 Task: Check the sale-to-list ratio of foyer in the last 3 years.
Action: Mouse moved to (952, 223)
Screenshot: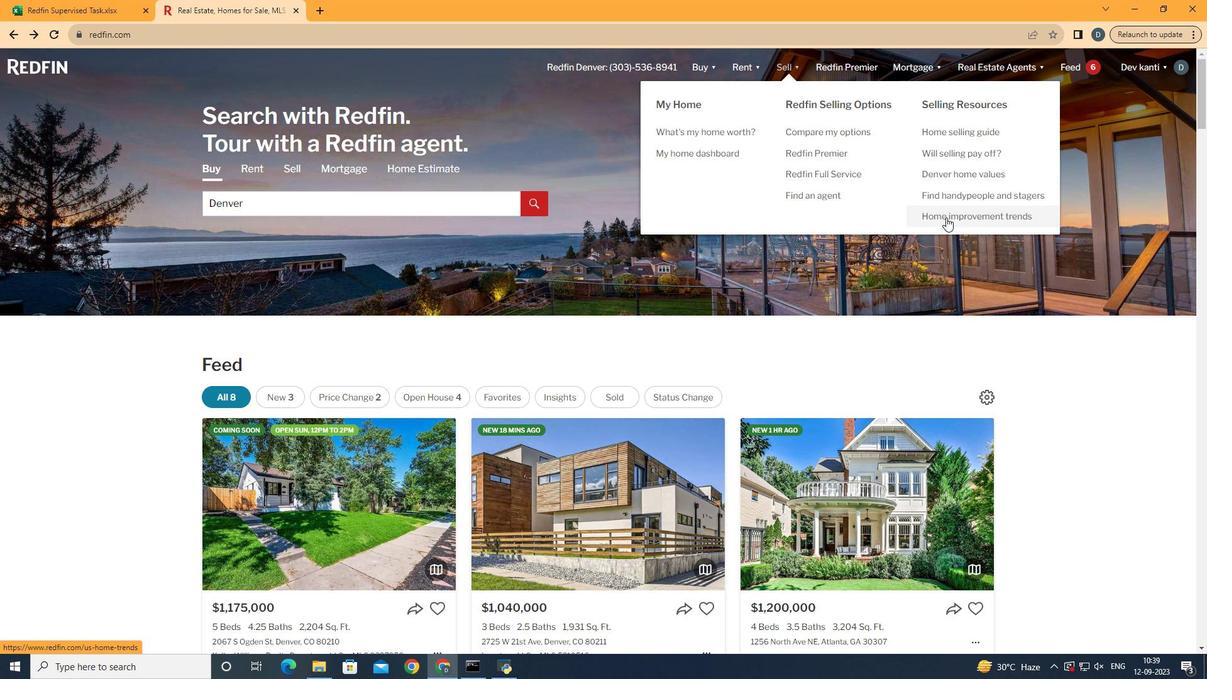 
Action: Mouse pressed left at (952, 223)
Screenshot: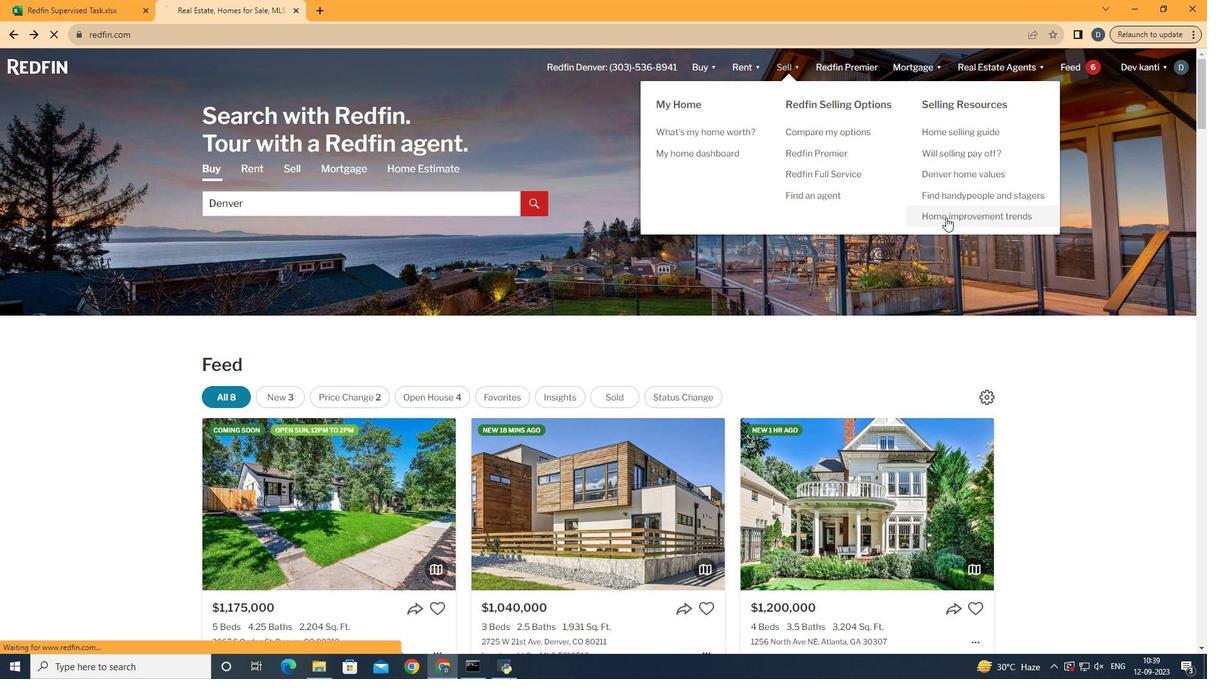 
Action: Mouse moved to (321, 250)
Screenshot: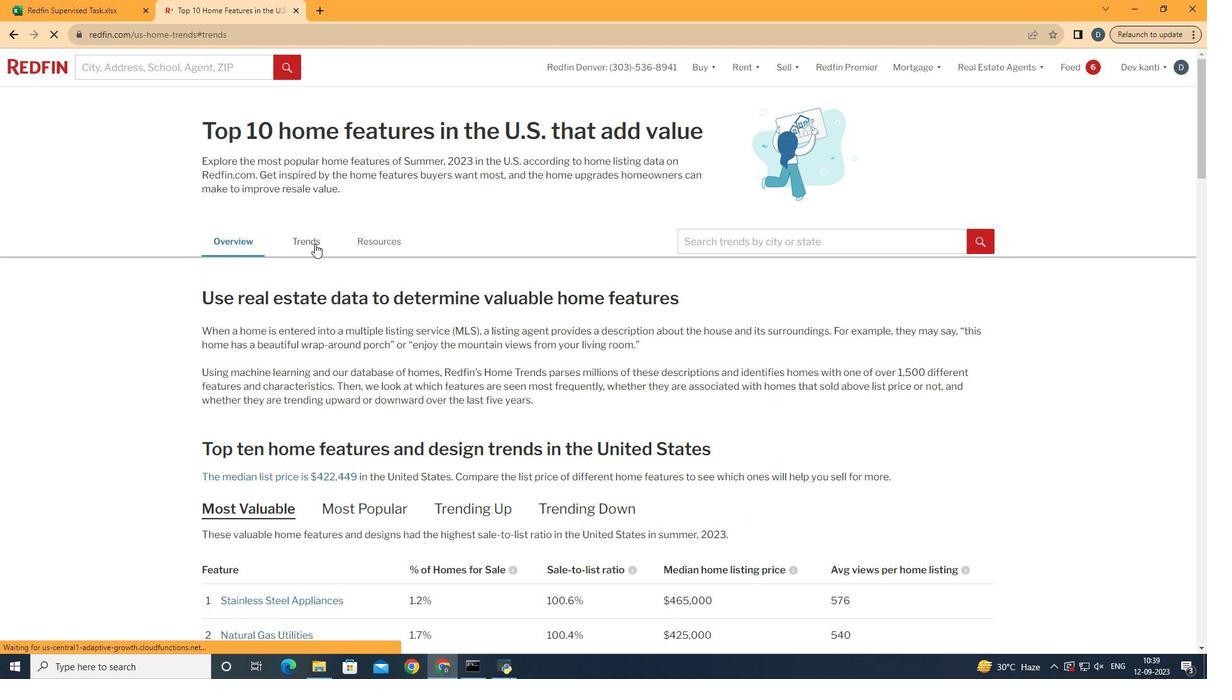
Action: Mouse pressed left at (321, 250)
Screenshot: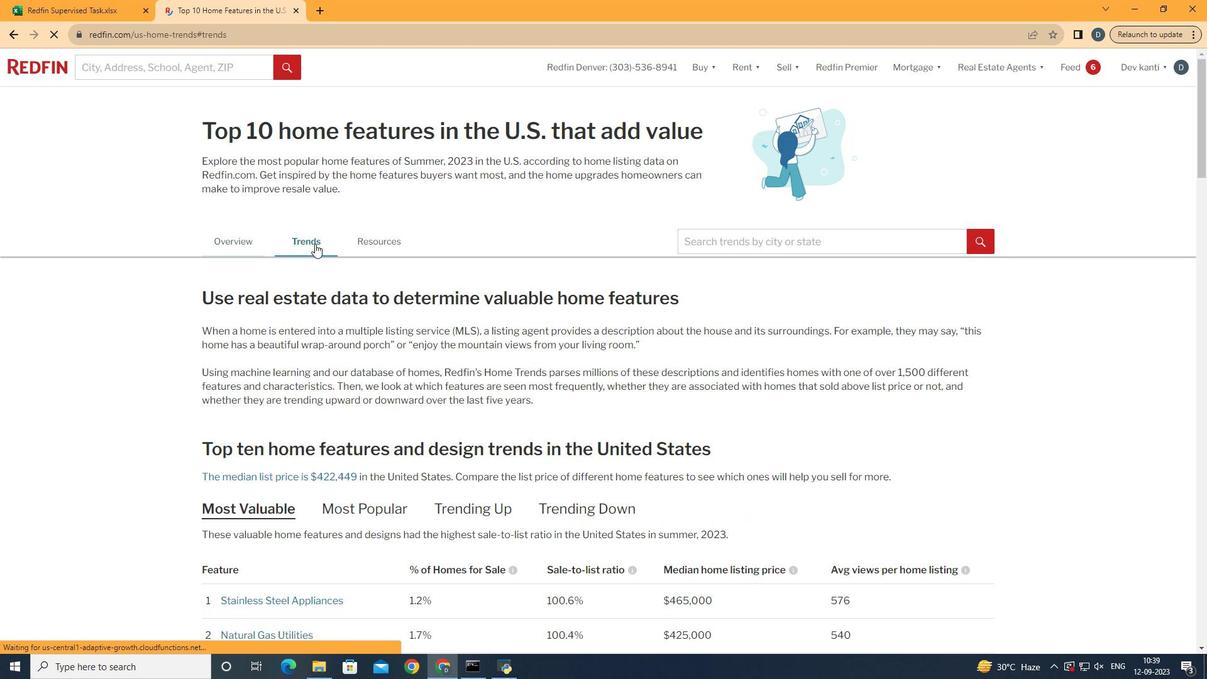 
Action: Mouse moved to (457, 321)
Screenshot: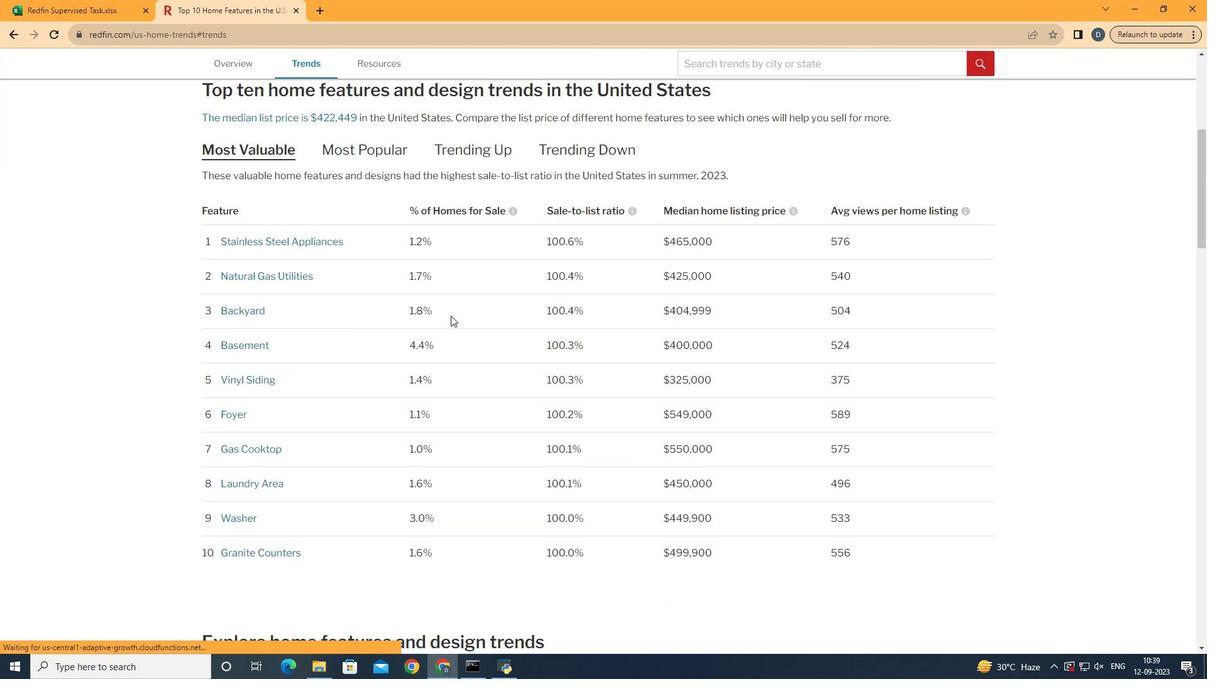 
Action: Mouse scrolled (457, 321) with delta (0, 0)
Screenshot: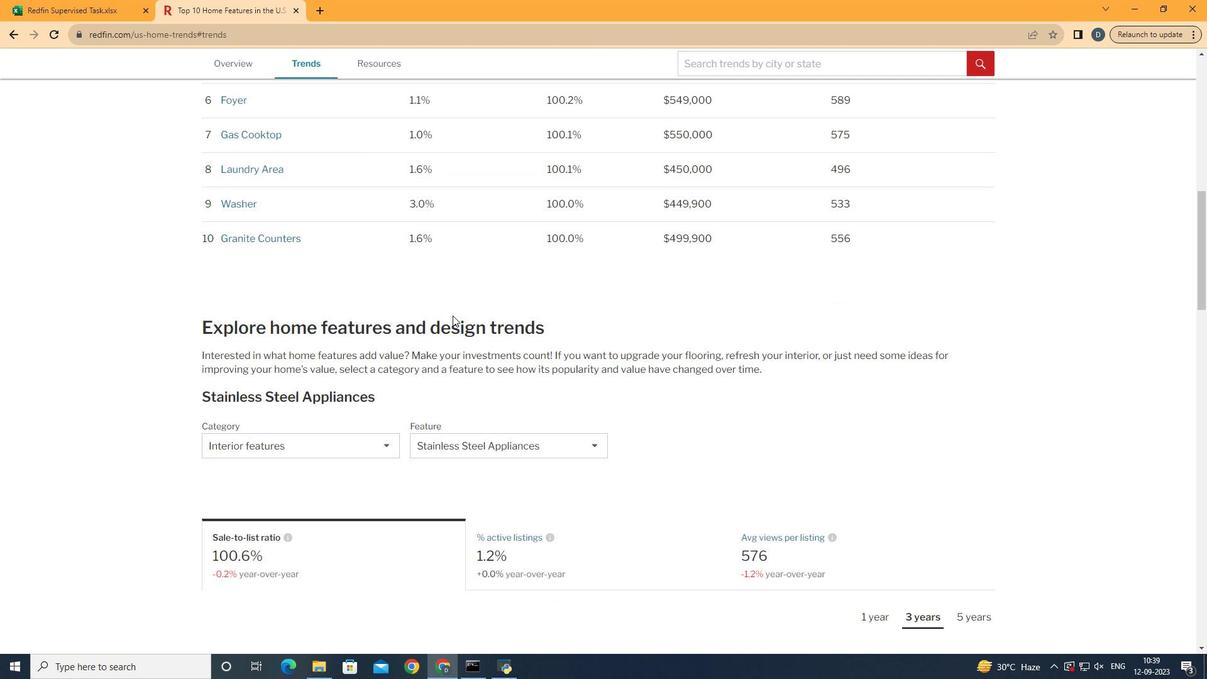 
Action: Mouse scrolled (457, 321) with delta (0, 0)
Screenshot: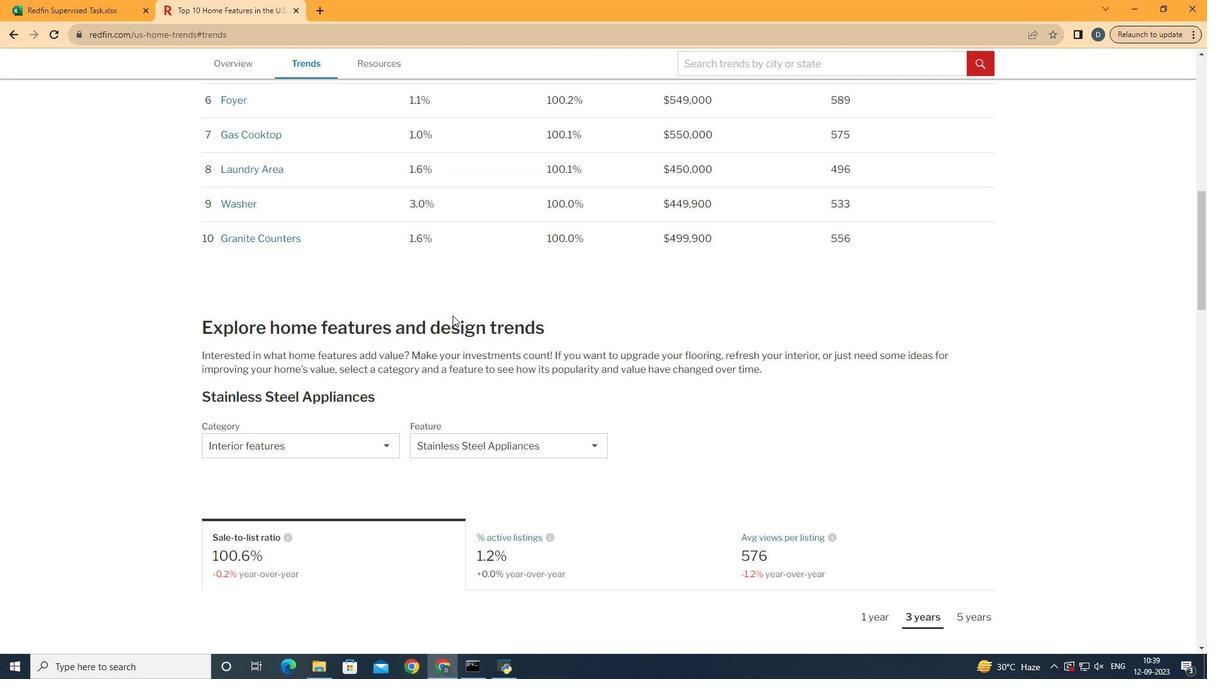 
Action: Mouse scrolled (457, 321) with delta (0, 0)
Screenshot: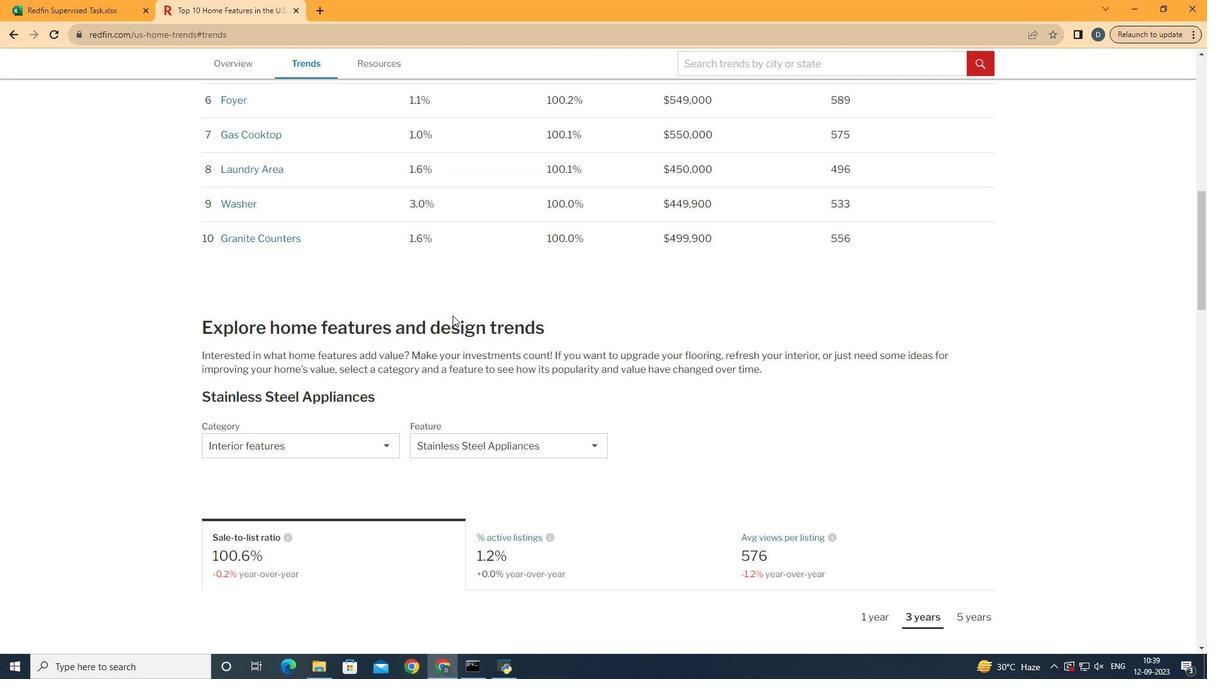 
Action: Mouse moved to (458, 321)
Screenshot: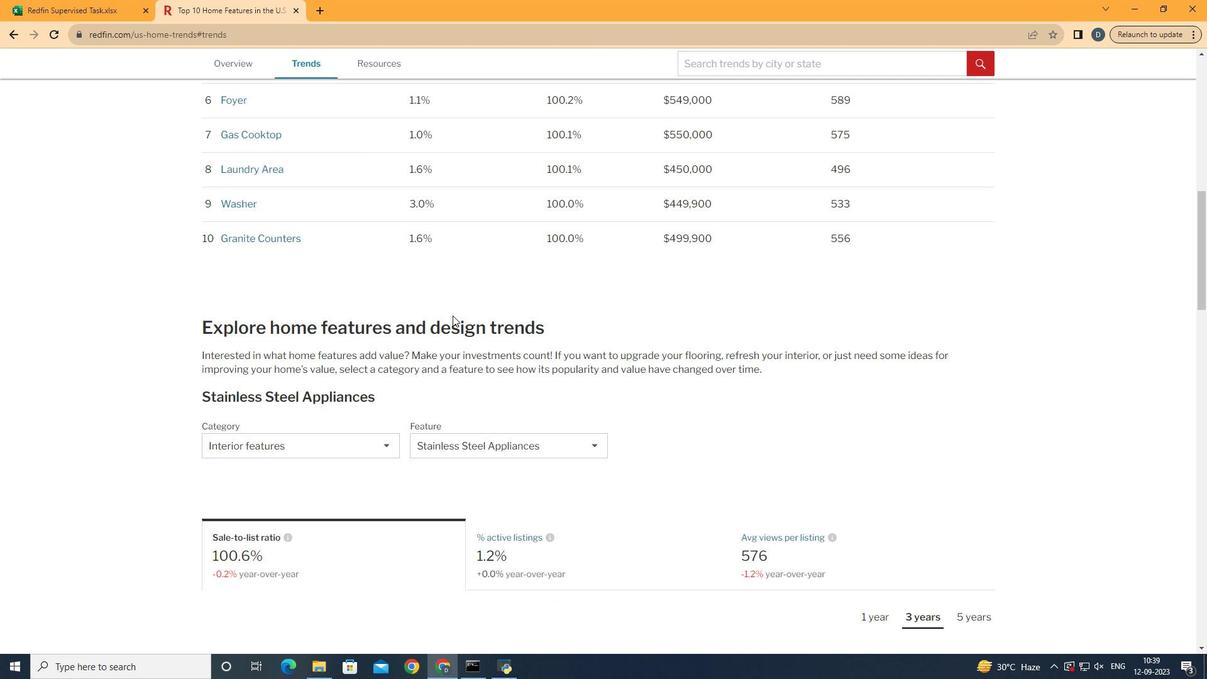 
Action: Mouse scrolled (458, 321) with delta (0, 0)
Screenshot: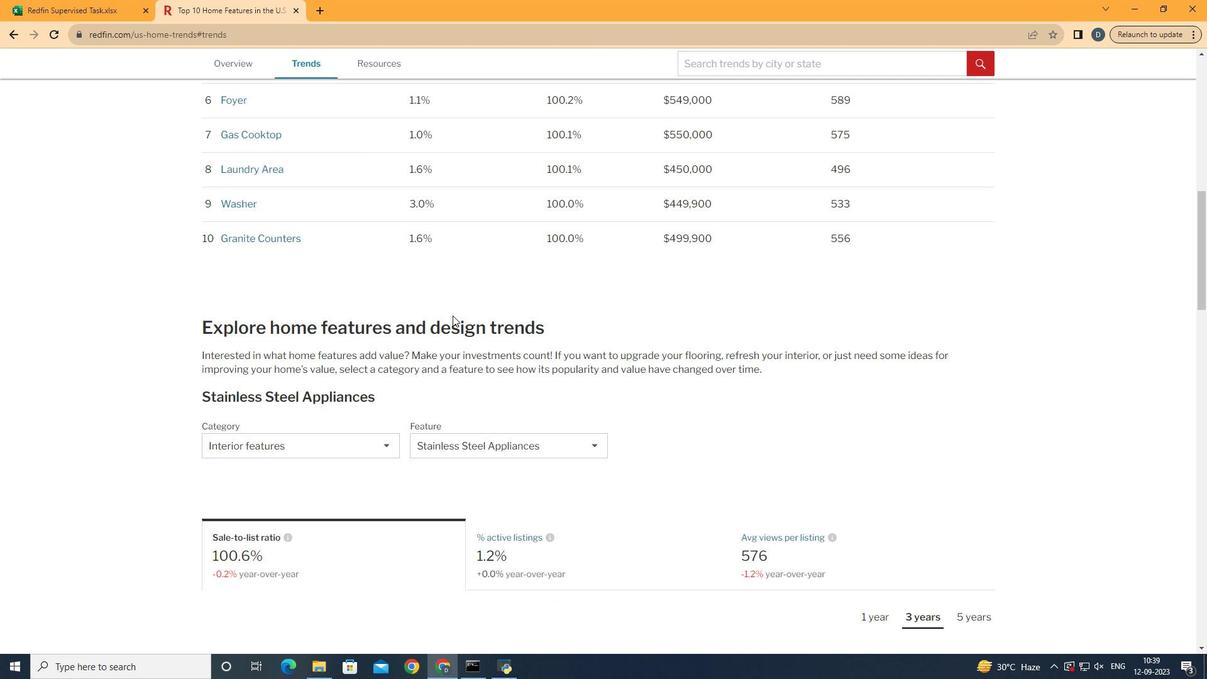
Action: Mouse scrolled (458, 321) with delta (0, 0)
Screenshot: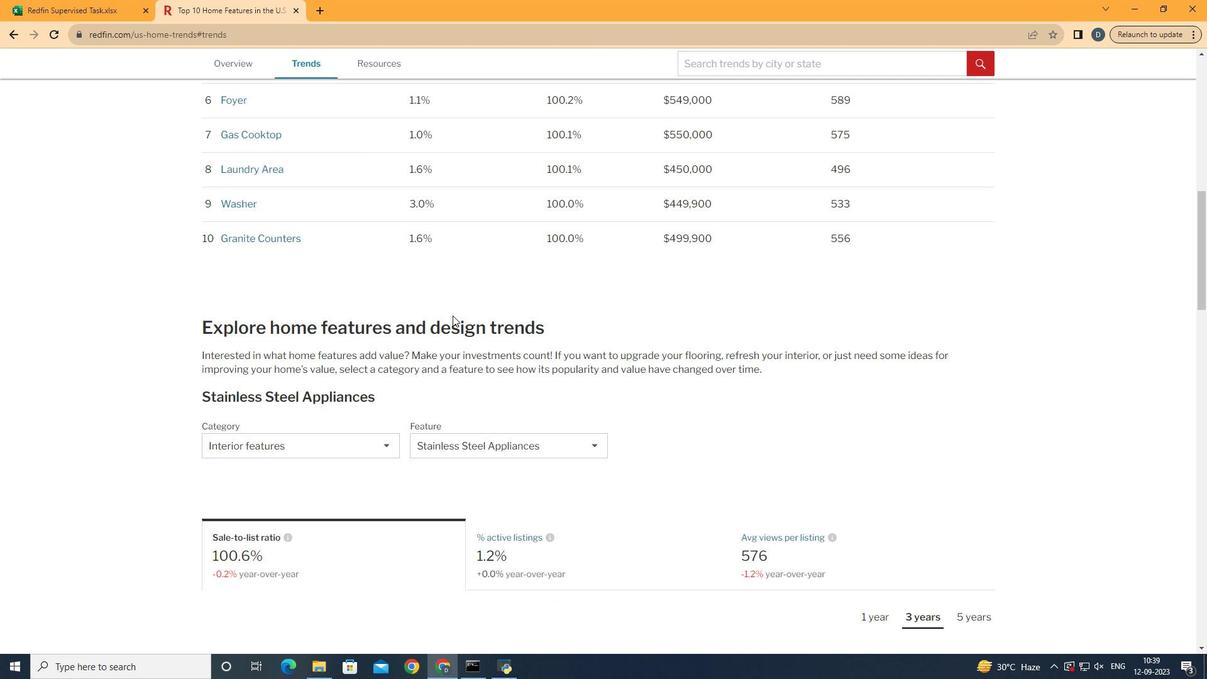 
Action: Mouse moved to (459, 321)
Screenshot: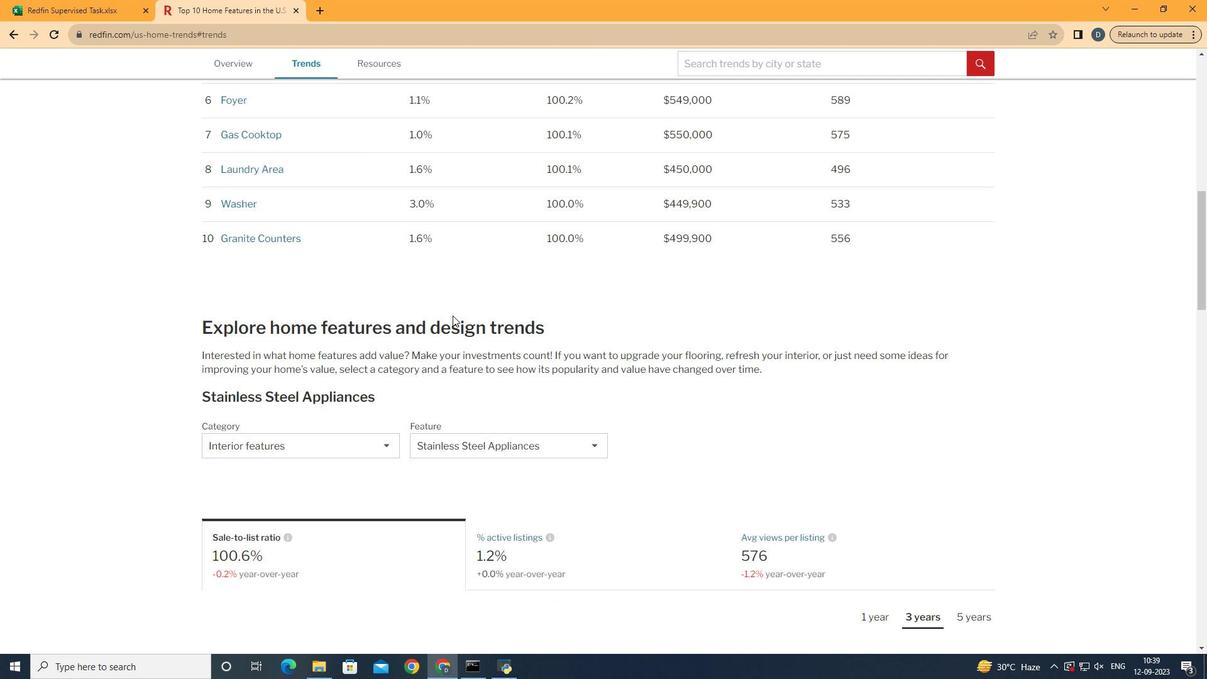 
Action: Mouse scrolled (459, 321) with delta (0, 0)
Screenshot: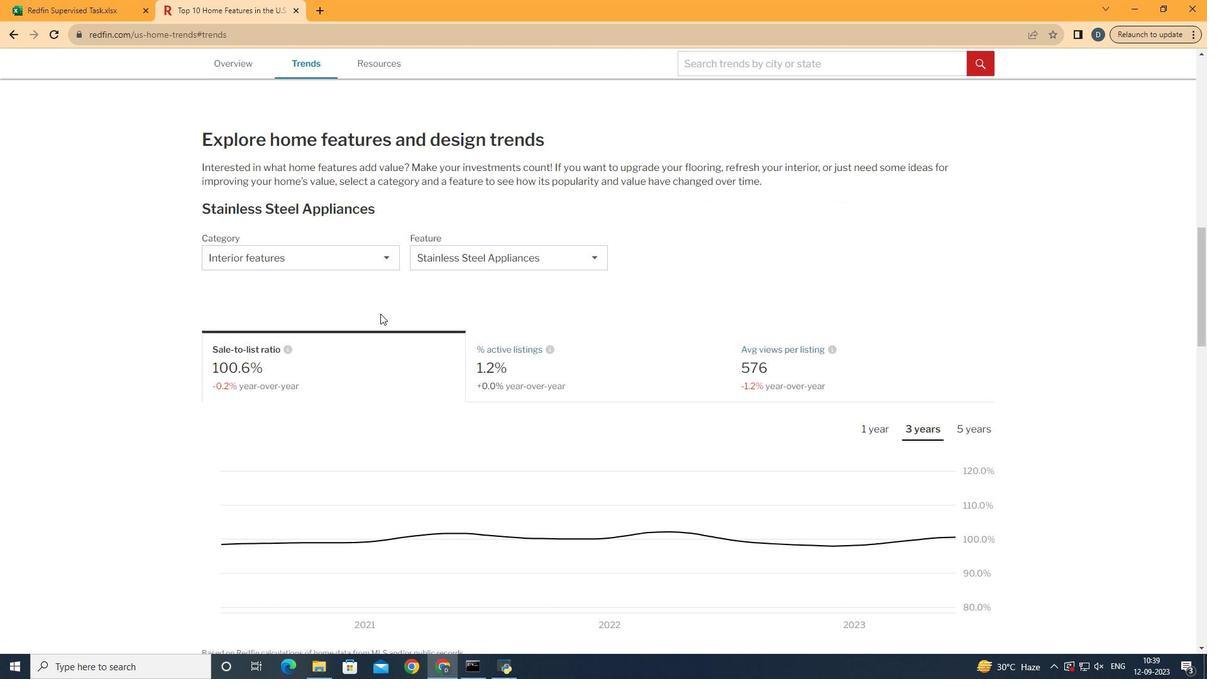 
Action: Mouse scrolled (459, 321) with delta (0, 0)
Screenshot: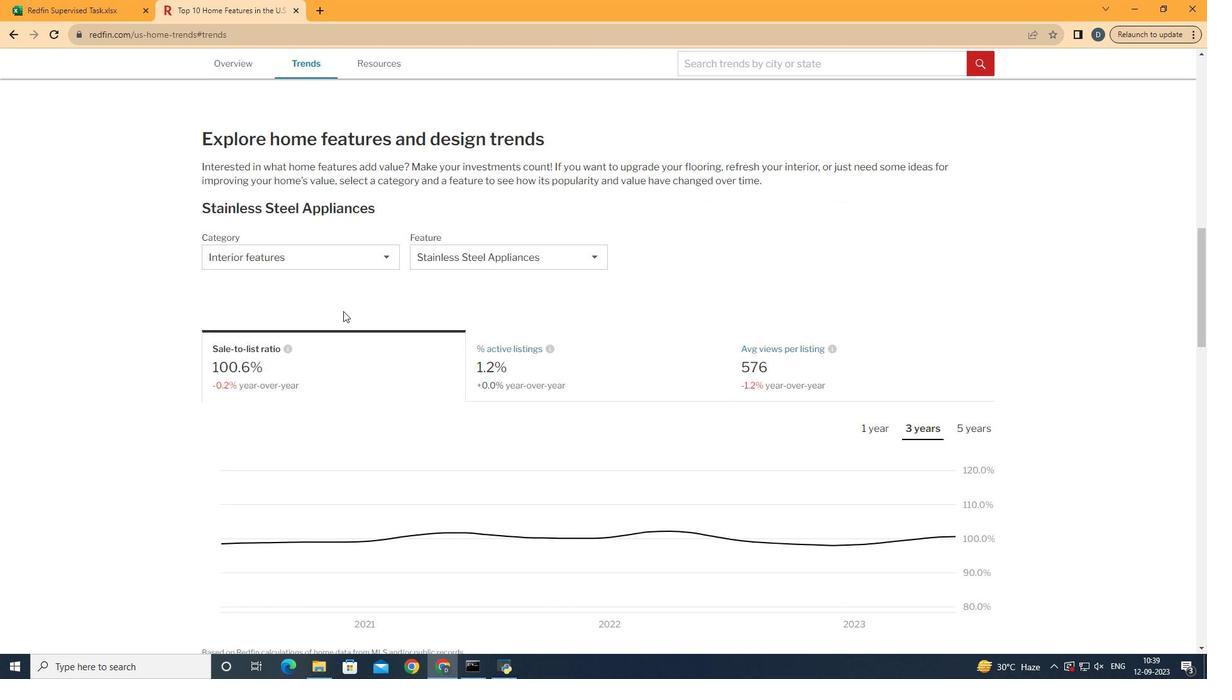 
Action: Mouse scrolled (459, 321) with delta (0, 0)
Screenshot: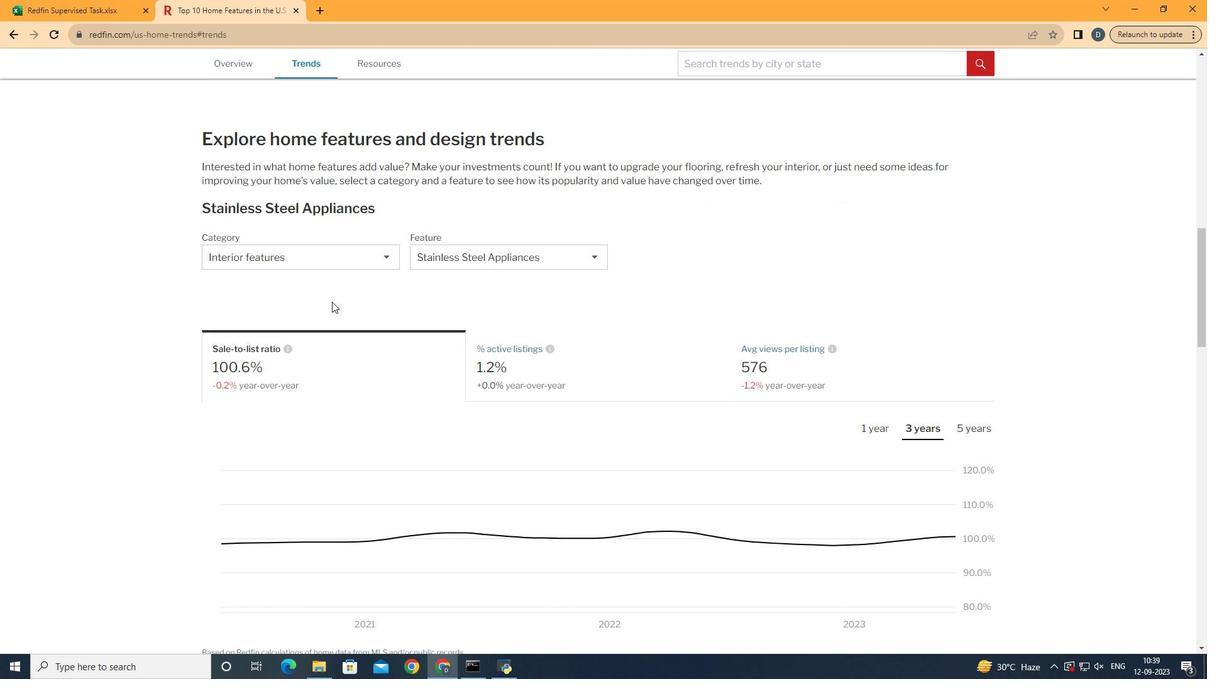 
Action: Mouse moved to (331, 261)
Screenshot: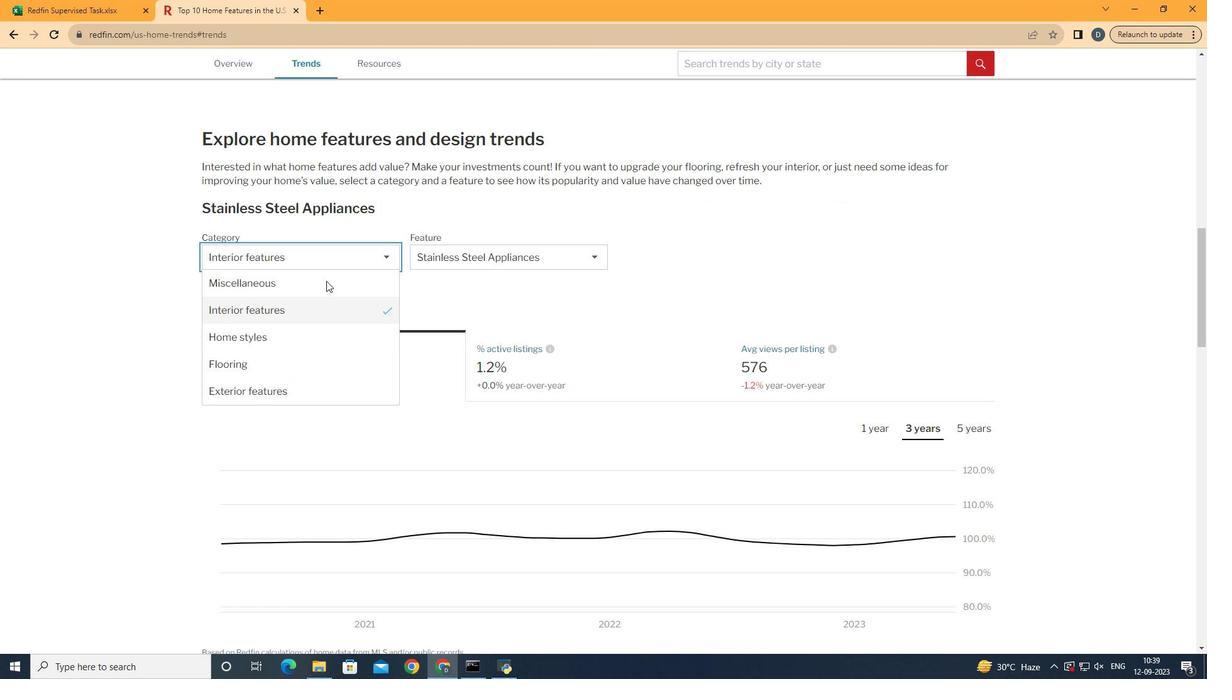 
Action: Mouse pressed left at (331, 261)
Screenshot: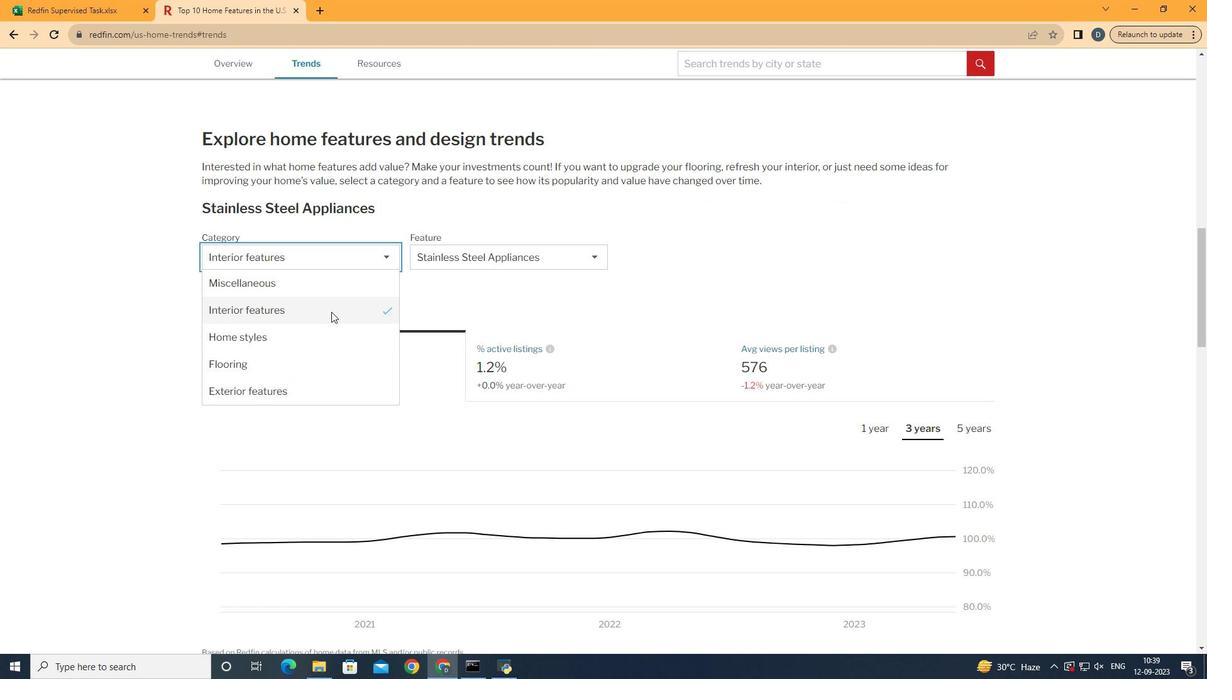 
Action: Mouse moved to (342, 326)
Screenshot: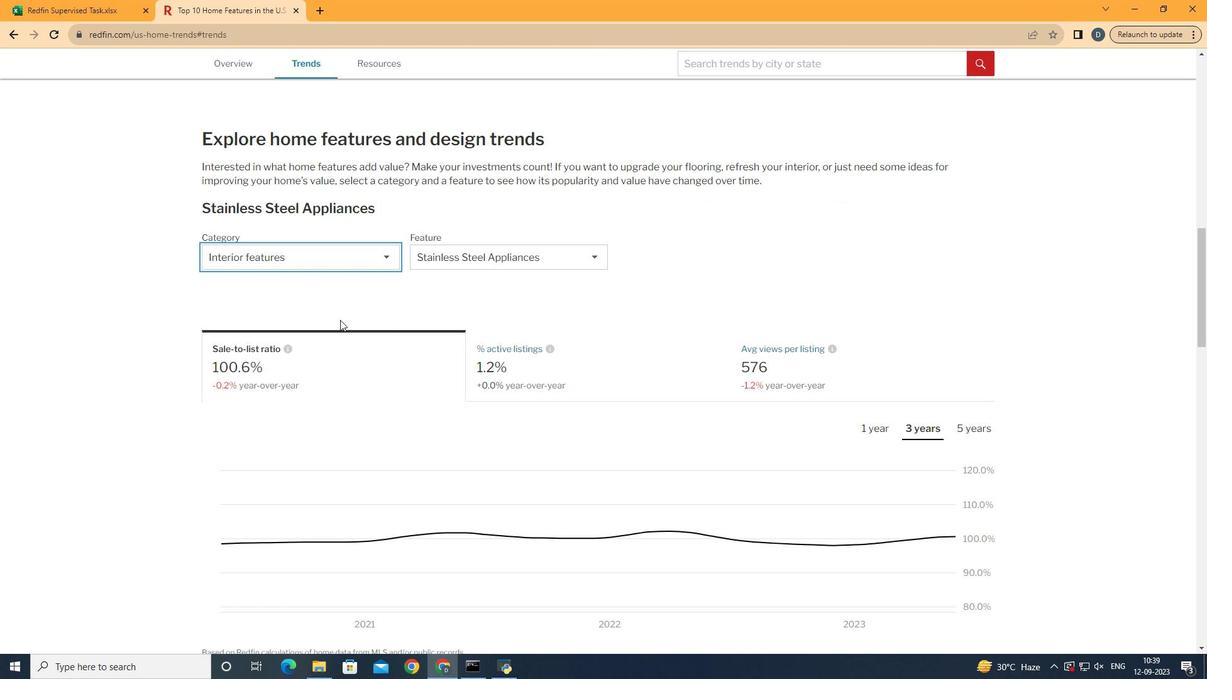 
Action: Mouse pressed left at (342, 326)
Screenshot: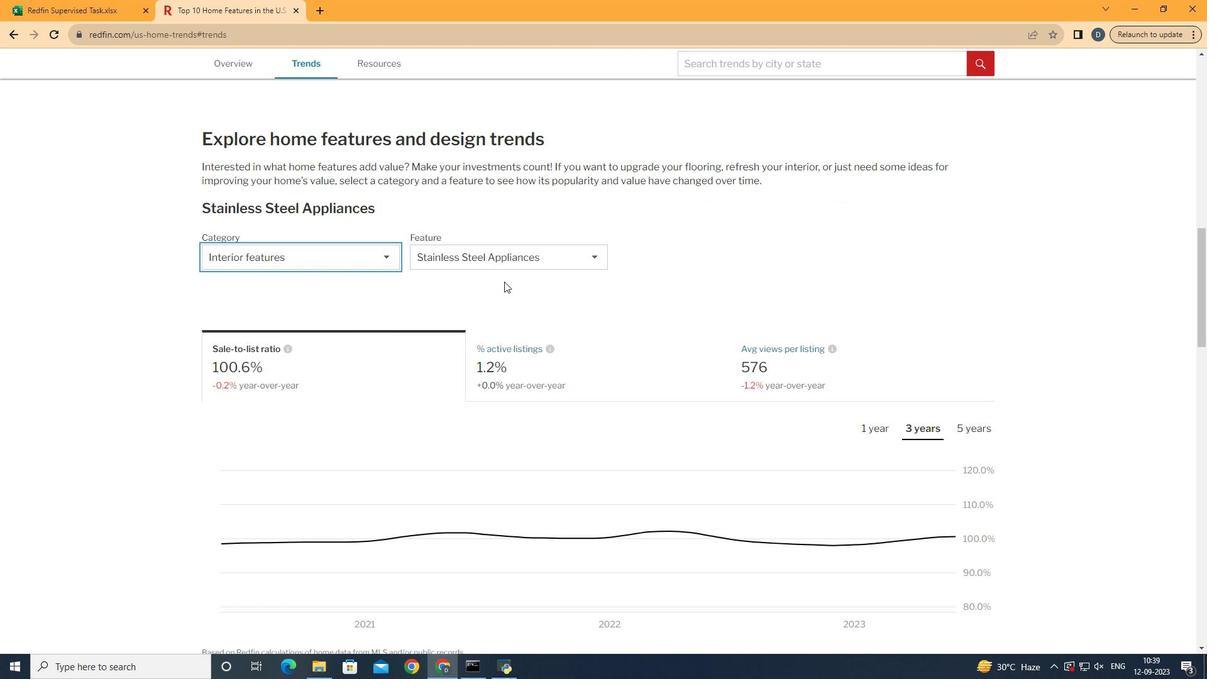 
Action: Mouse moved to (551, 272)
Screenshot: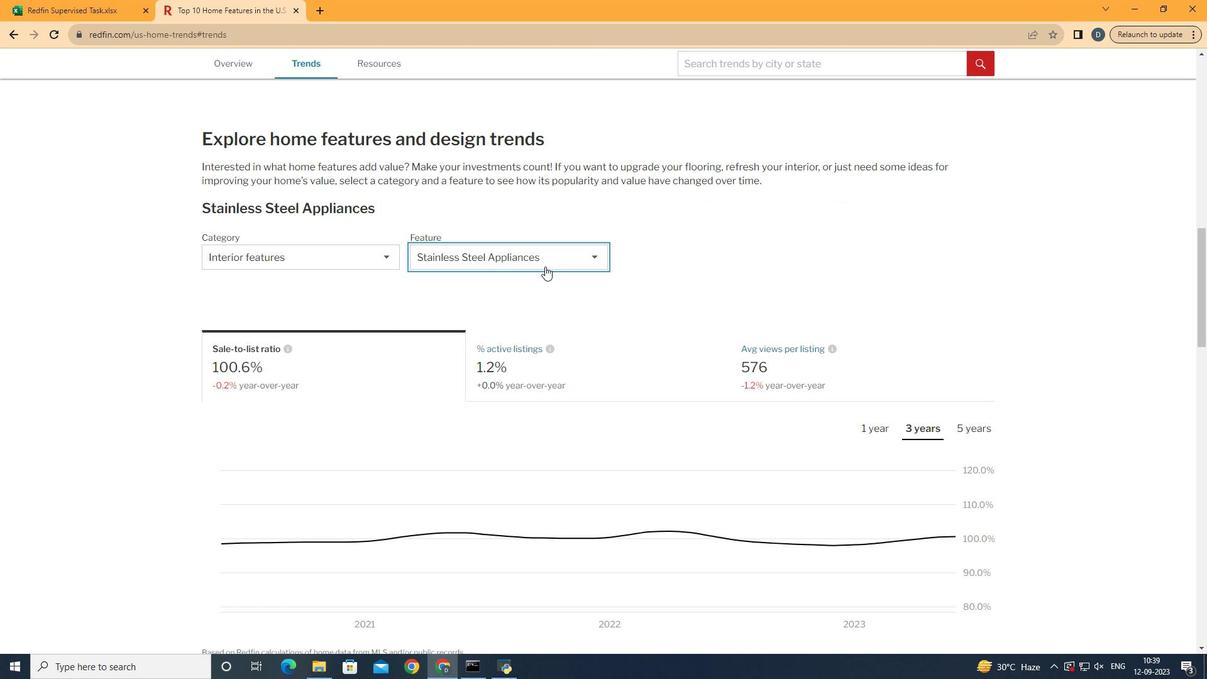 
Action: Mouse pressed left at (551, 272)
Screenshot: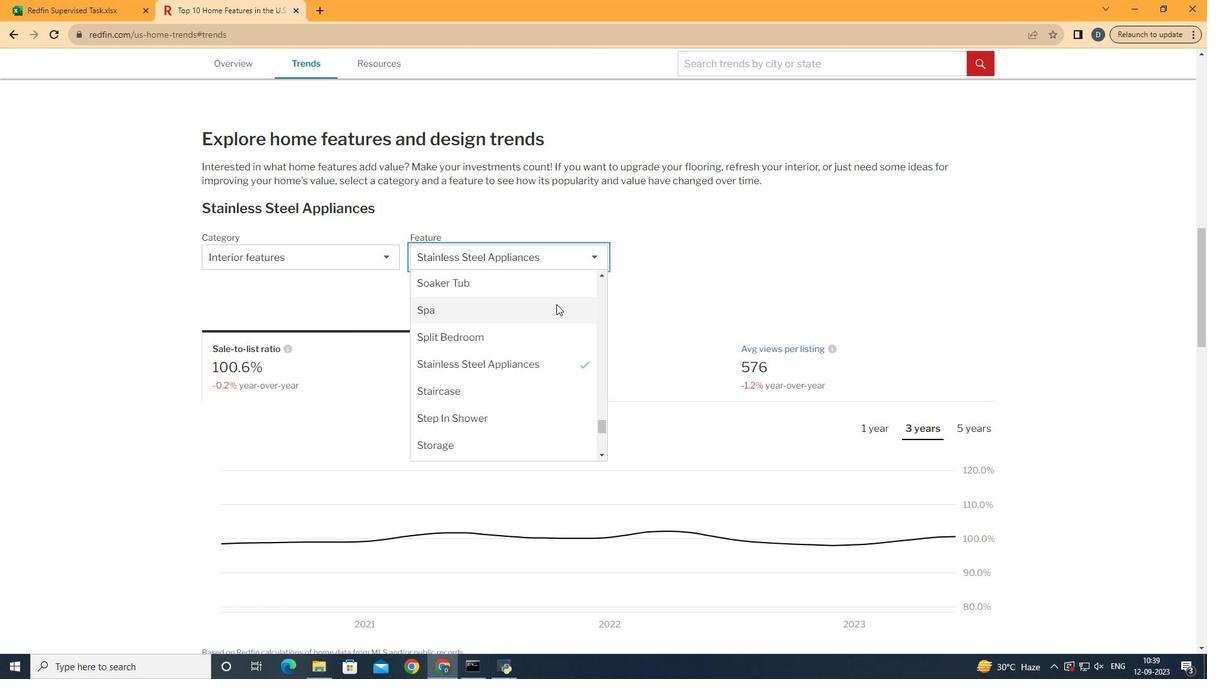 
Action: Mouse moved to (562, 326)
Screenshot: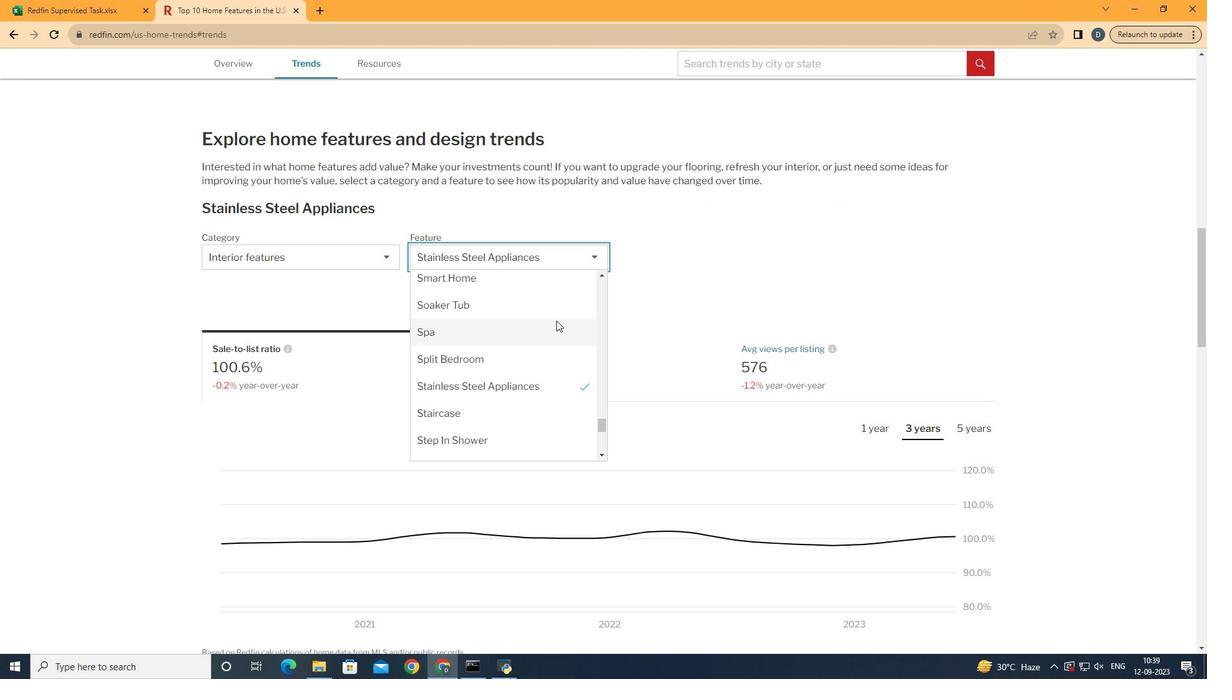 
Action: Mouse scrolled (562, 326) with delta (0, 0)
Screenshot: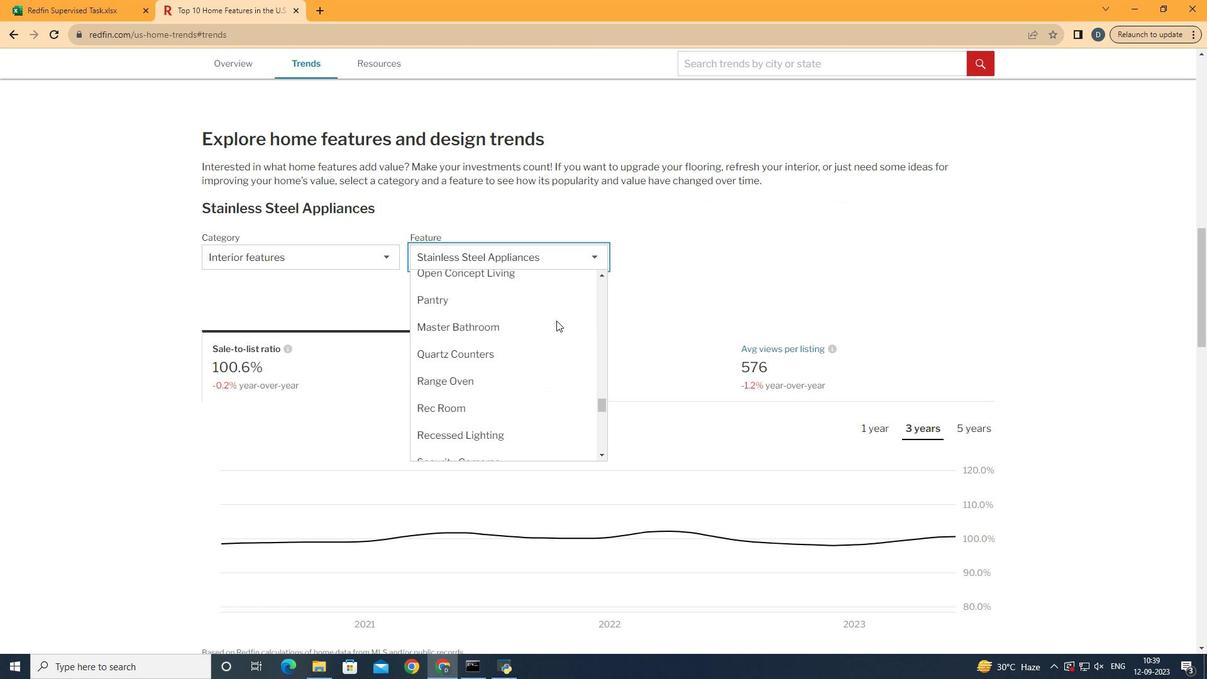 
Action: Mouse scrolled (562, 326) with delta (0, 0)
Screenshot: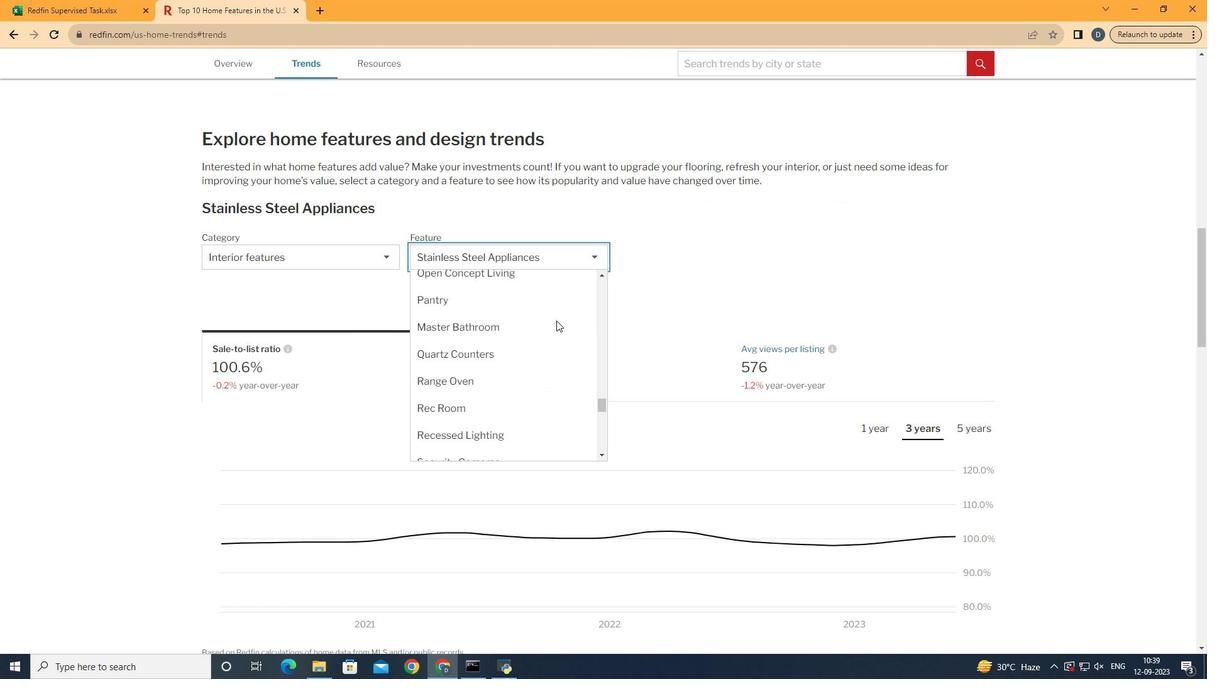 
Action: Mouse moved to (562, 326)
Screenshot: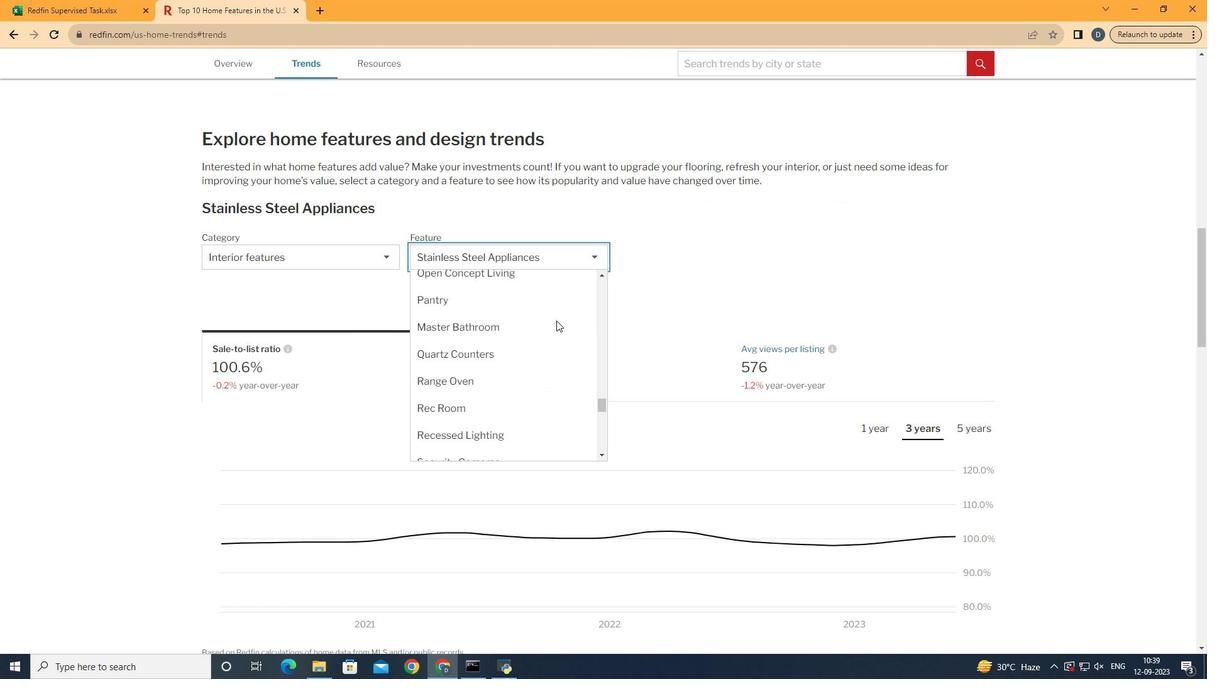 
Action: Mouse scrolled (562, 327) with delta (0, 0)
Screenshot: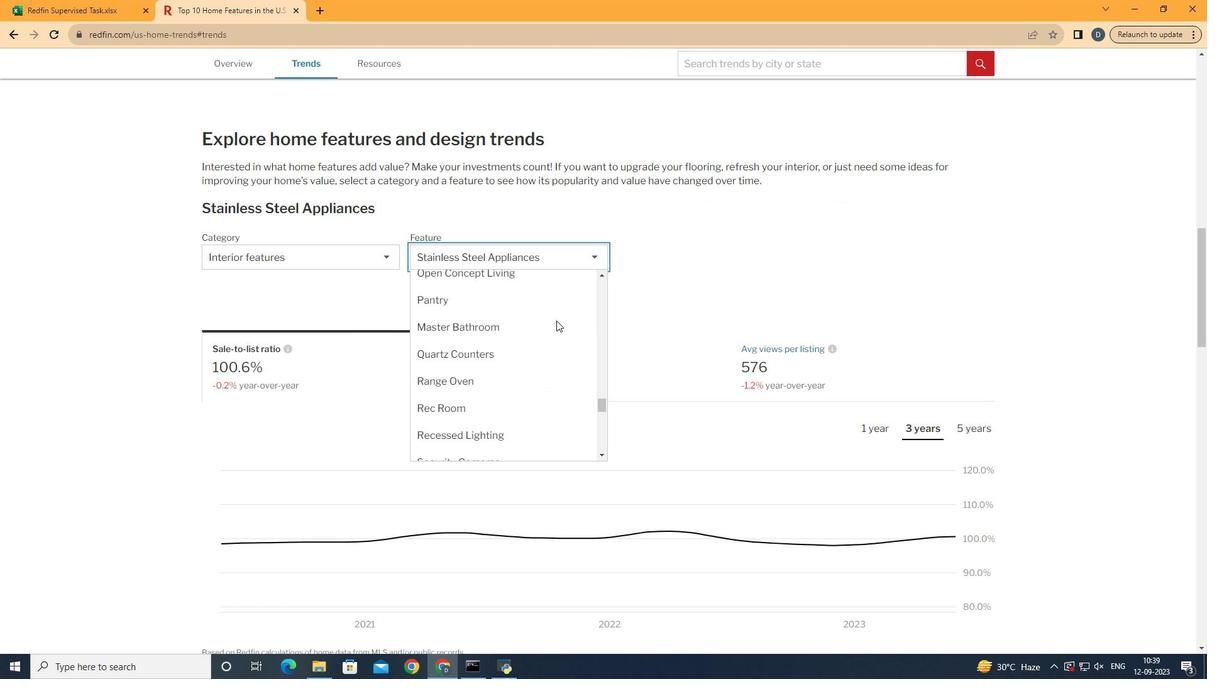 
Action: Mouse scrolled (562, 327) with delta (0, 0)
Screenshot: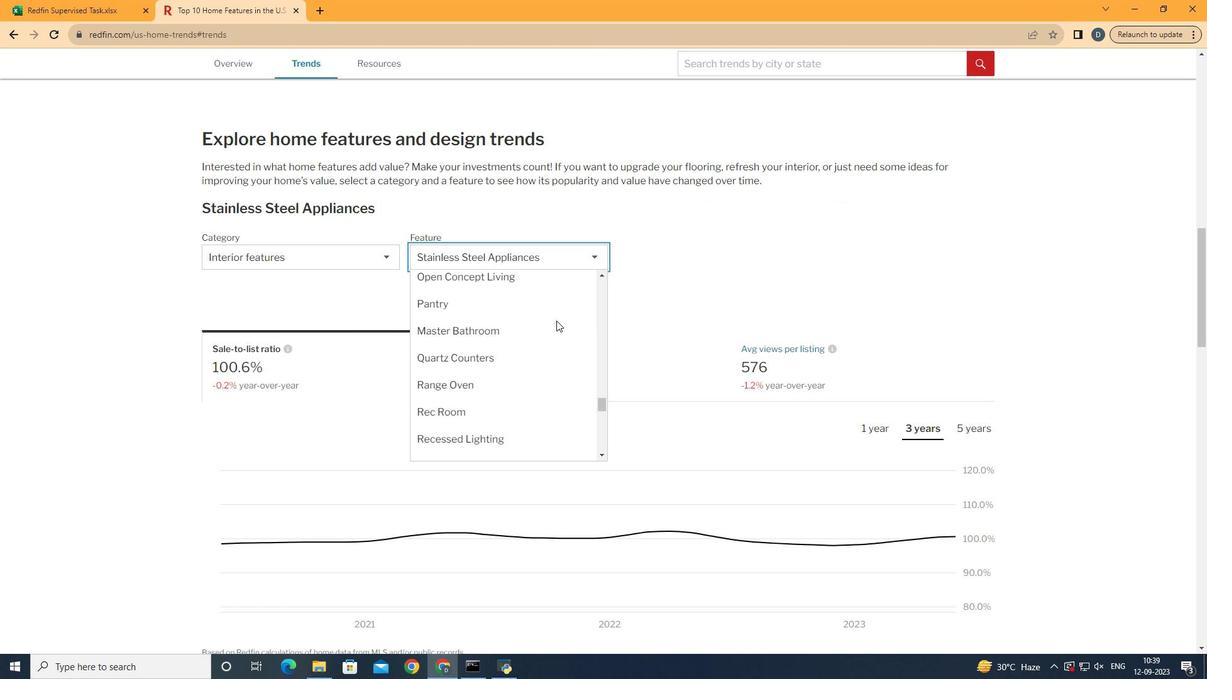 
Action: Mouse scrolled (562, 327) with delta (0, 0)
Screenshot: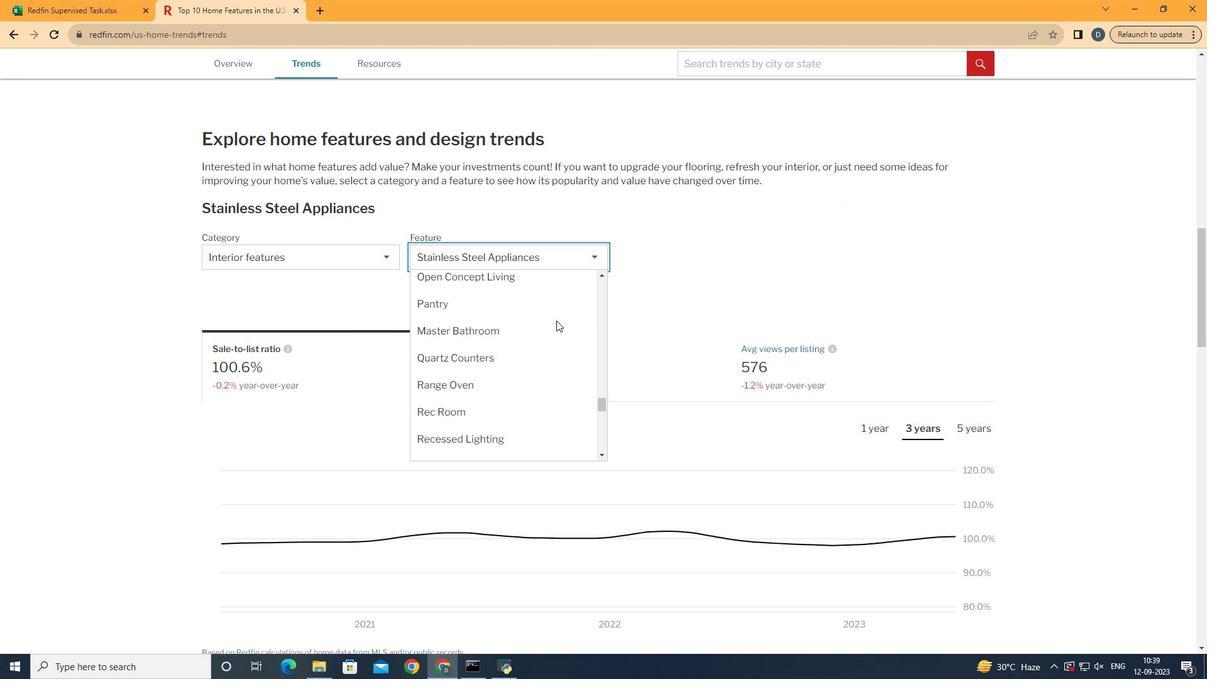 
Action: Mouse scrolled (562, 327) with delta (0, 0)
Screenshot: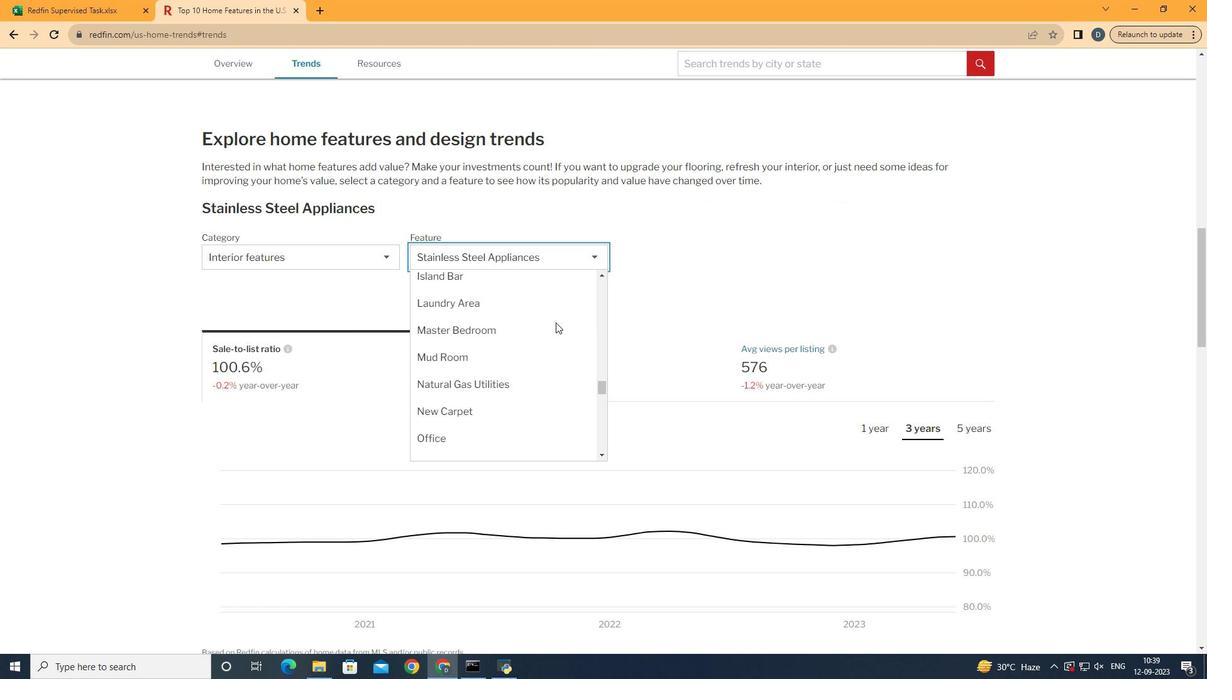 
Action: Mouse scrolled (562, 327) with delta (0, 0)
Screenshot: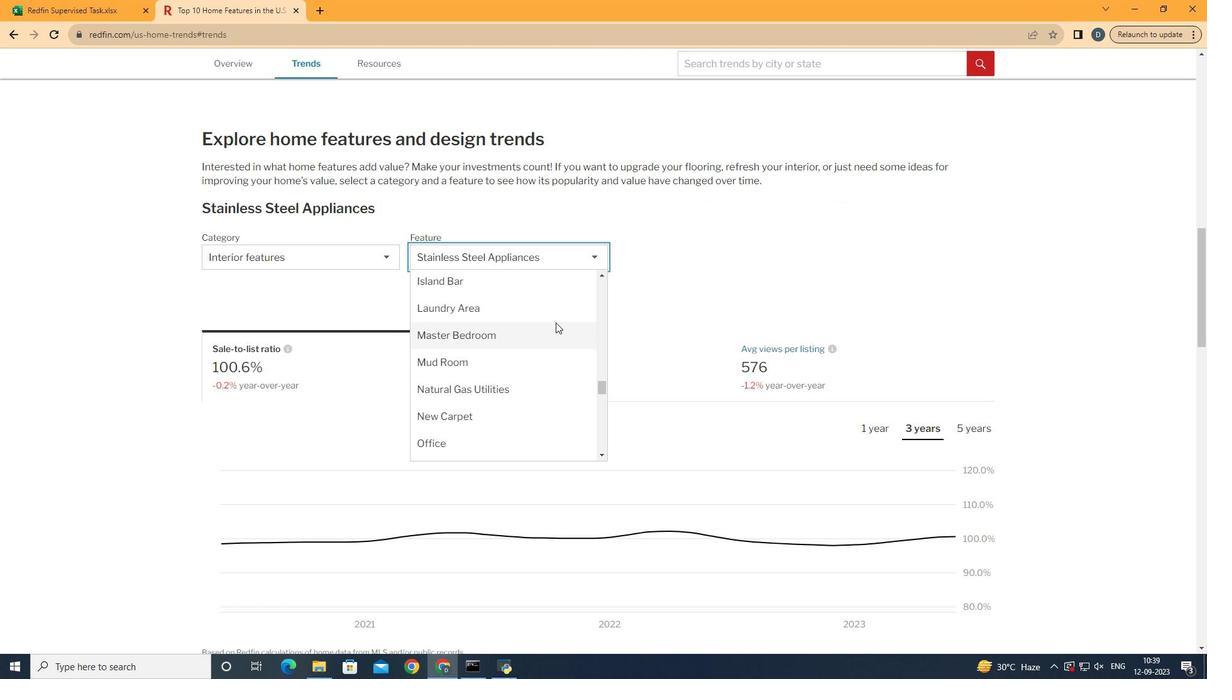 
Action: Mouse scrolled (562, 327) with delta (0, 0)
Screenshot: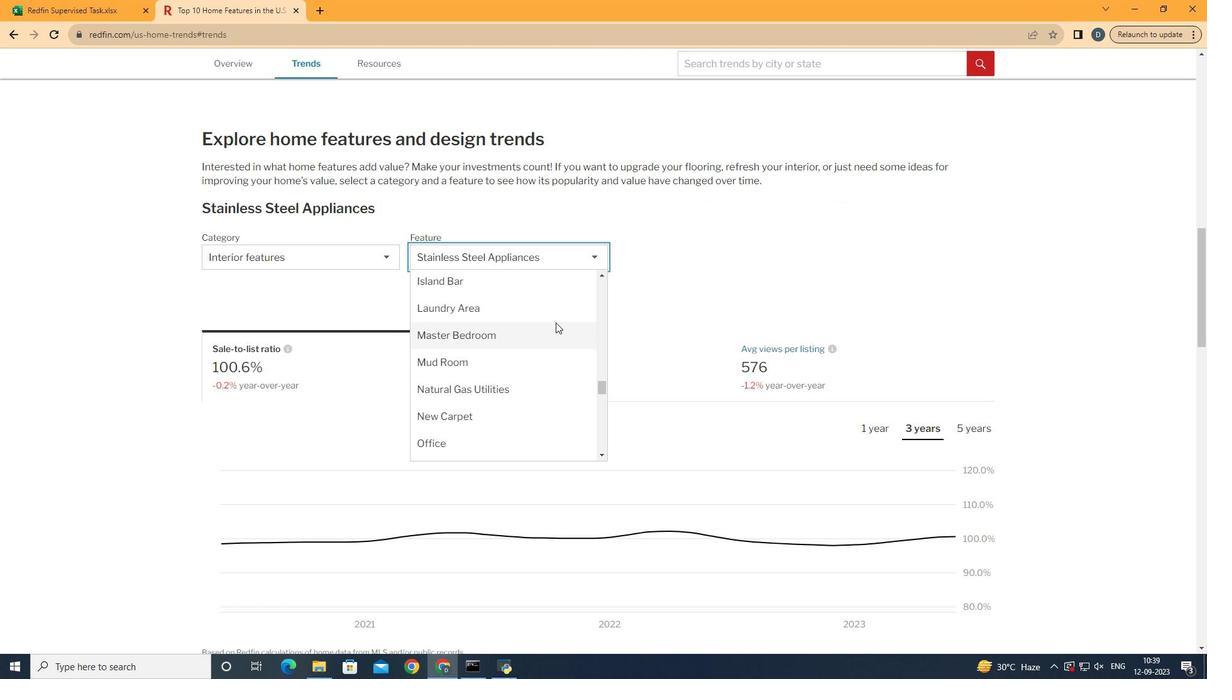 
Action: Mouse scrolled (562, 327) with delta (0, 0)
Screenshot: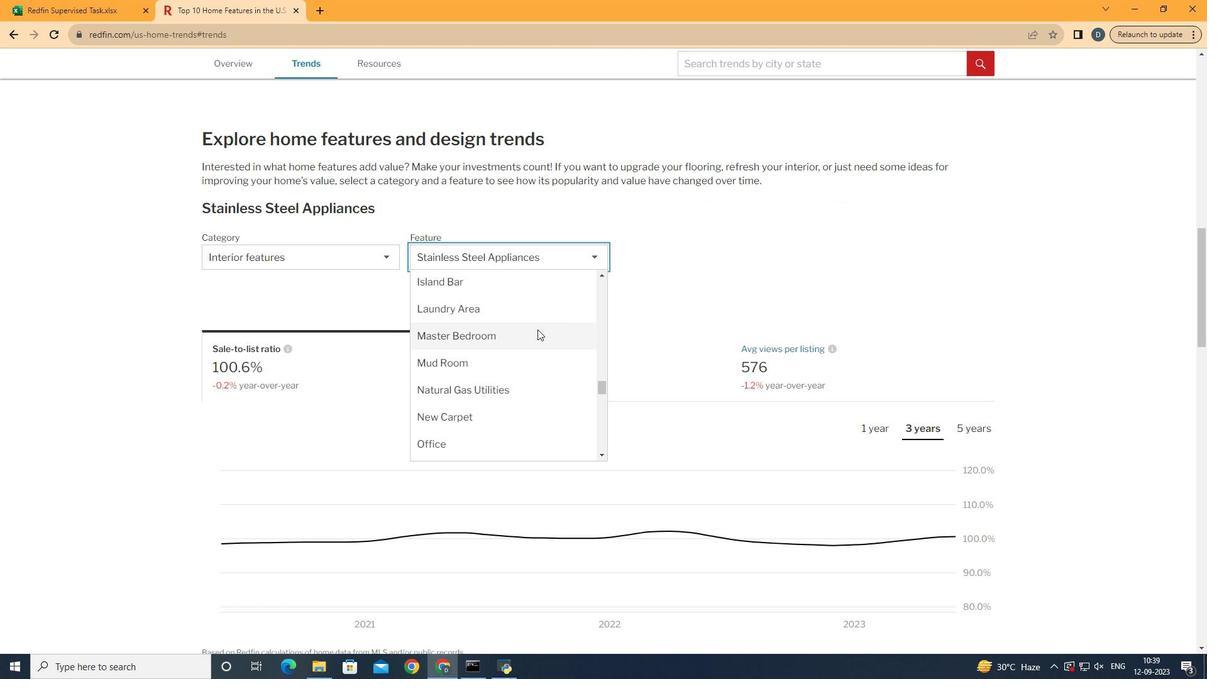 
Action: Mouse moved to (561, 328)
Screenshot: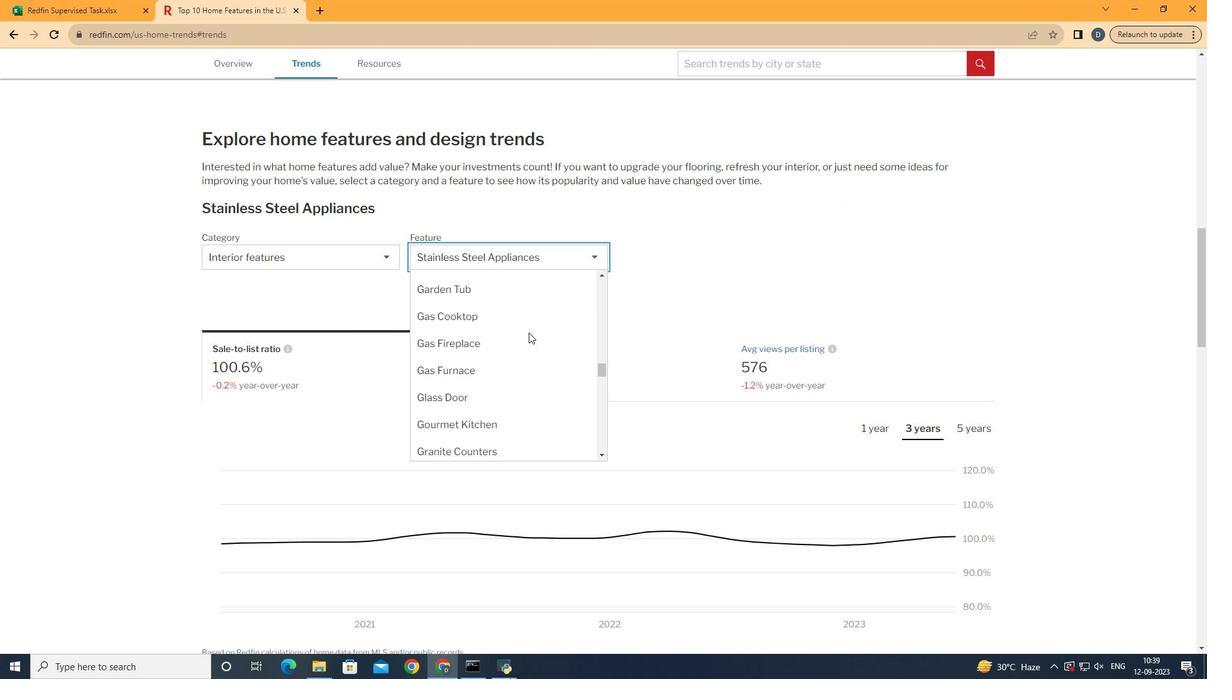 
Action: Mouse scrolled (561, 329) with delta (0, 0)
Screenshot: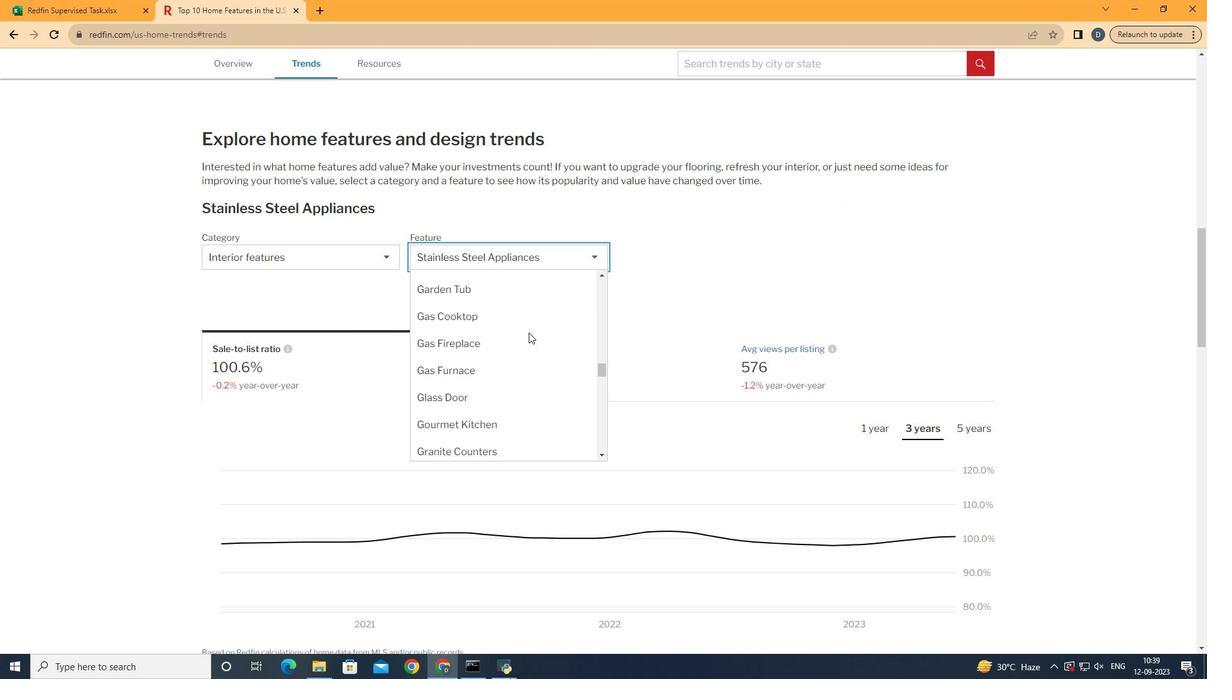 
Action: Mouse moved to (550, 332)
Screenshot: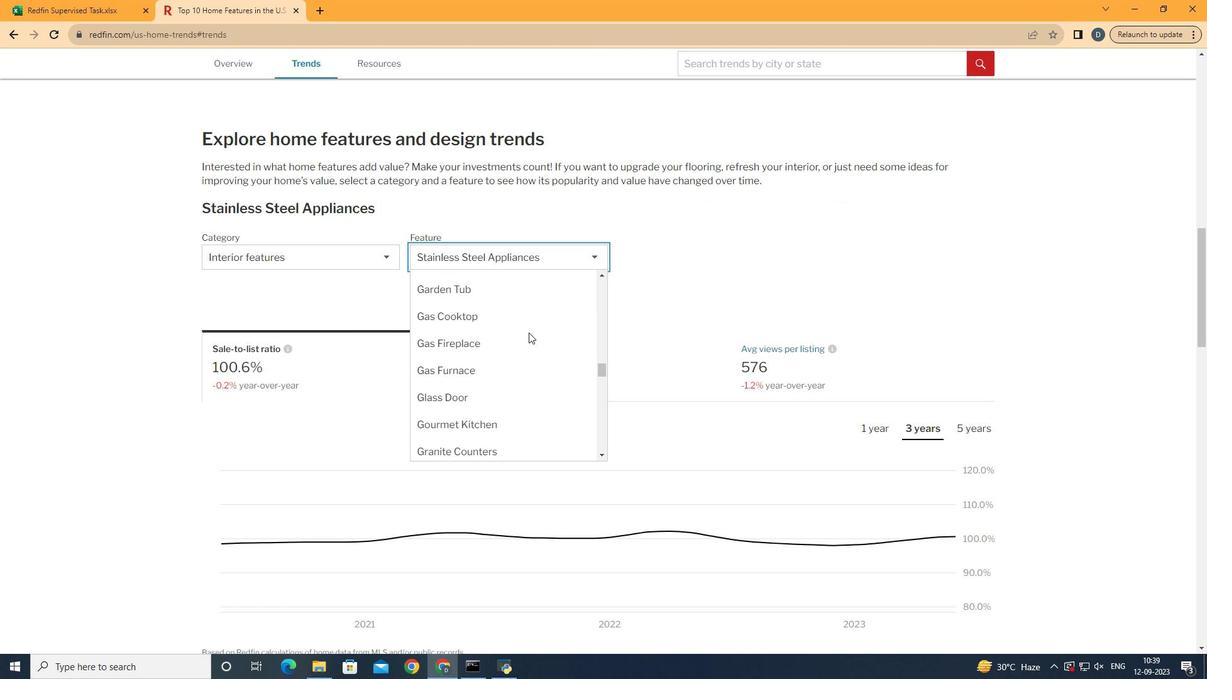 
Action: Mouse scrolled (550, 333) with delta (0, 0)
Screenshot: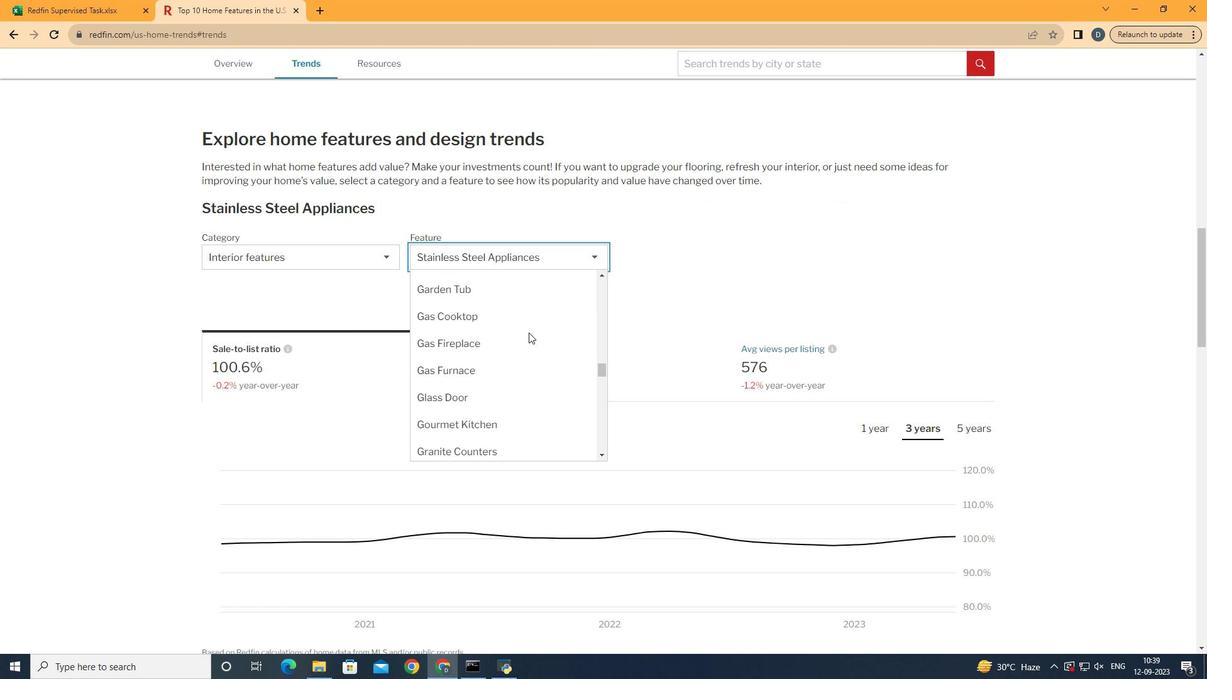 
Action: Mouse moved to (538, 337)
Screenshot: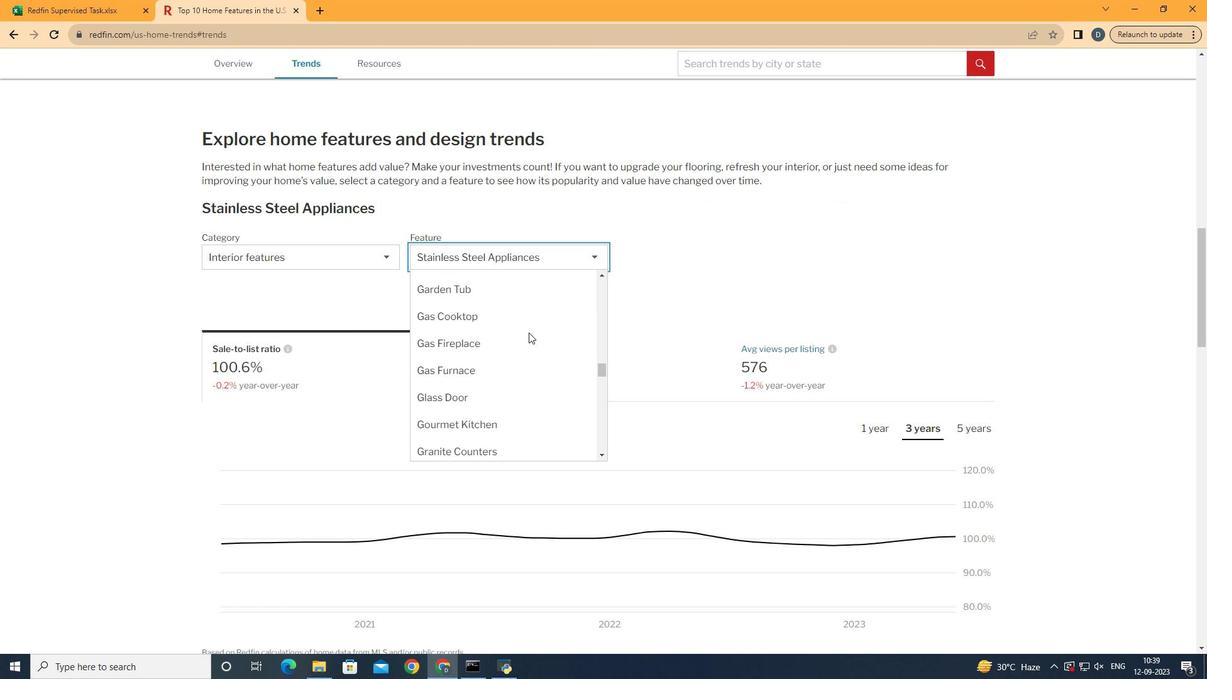 
Action: Mouse scrolled (538, 338) with delta (0, 0)
Screenshot: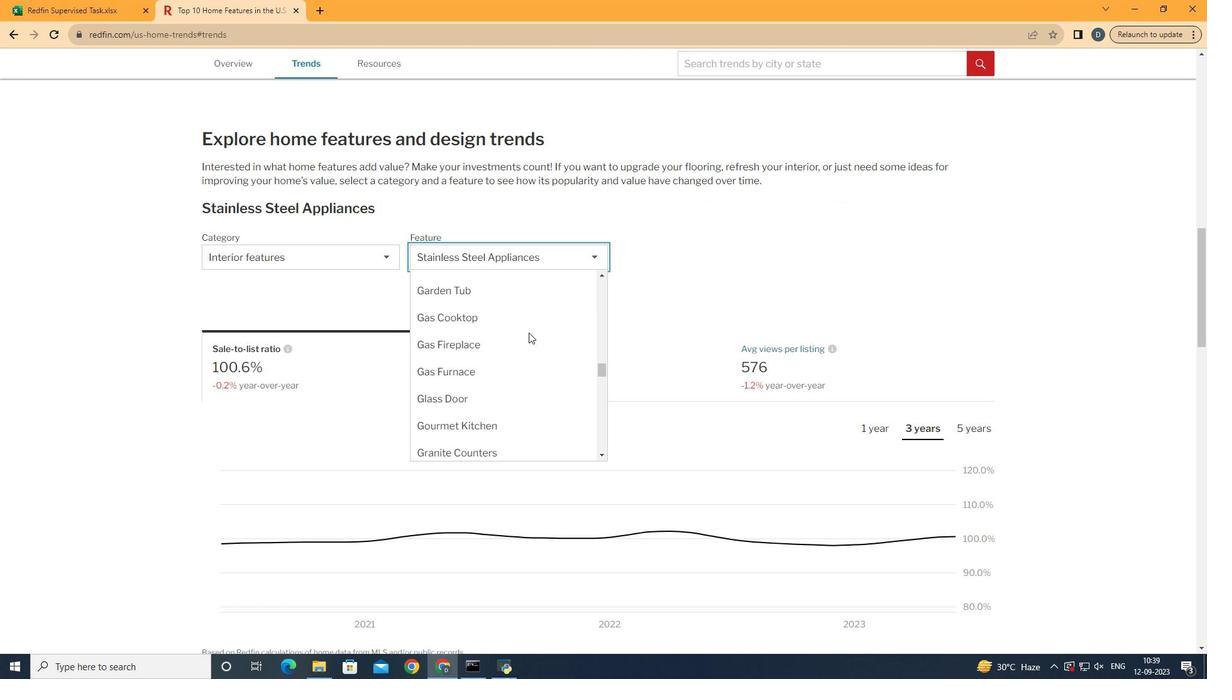 
Action: Mouse moved to (535, 338)
Screenshot: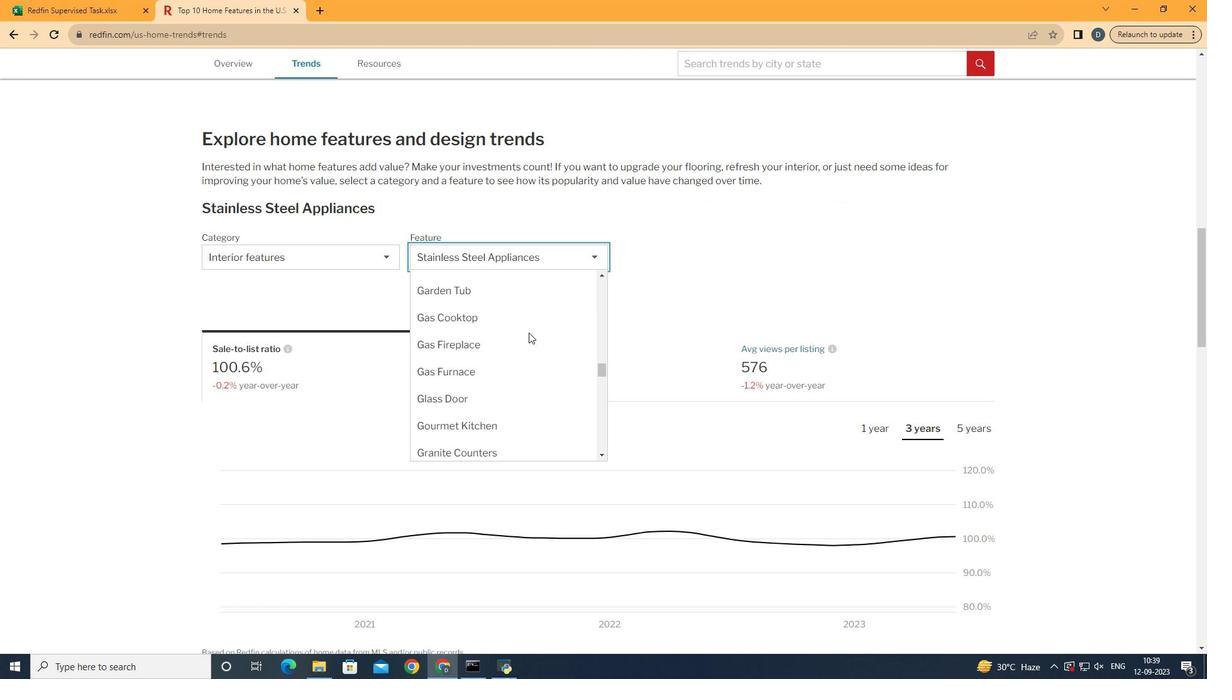 
Action: Mouse scrolled (535, 339) with delta (0, 0)
Screenshot: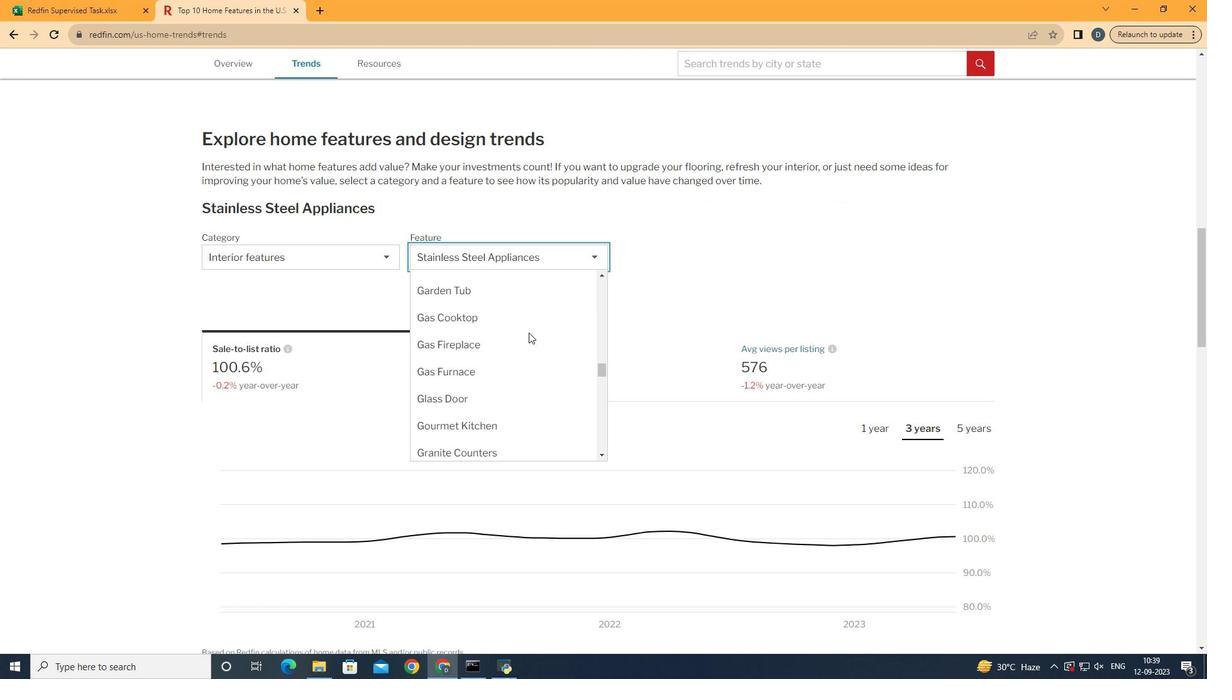 
Action: Mouse scrolled (535, 339) with delta (0, 0)
Screenshot: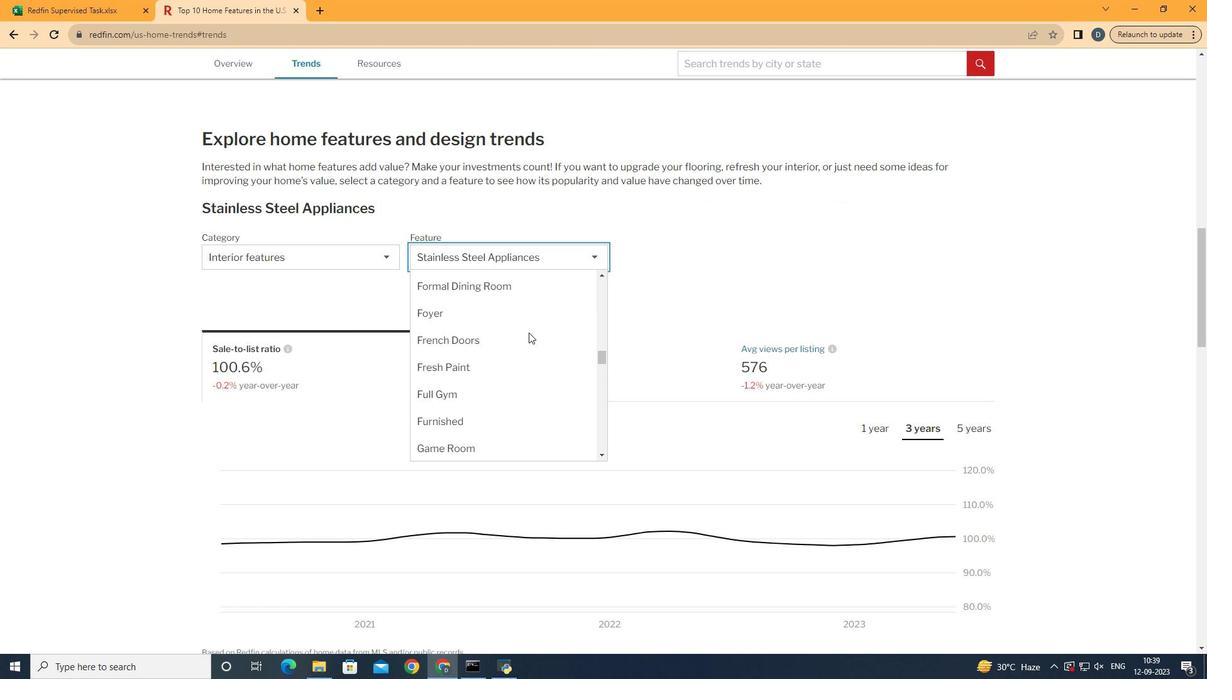 
Action: Mouse scrolled (535, 339) with delta (0, 0)
Screenshot: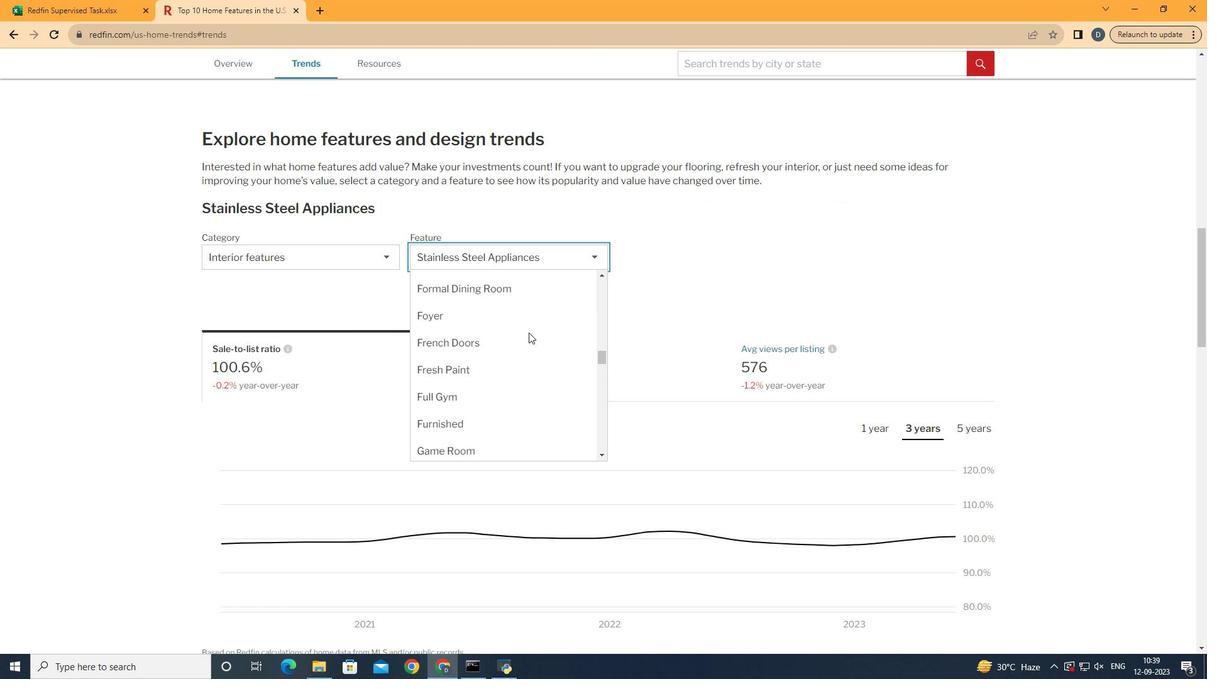 
Action: Mouse scrolled (535, 339) with delta (0, 0)
Screenshot: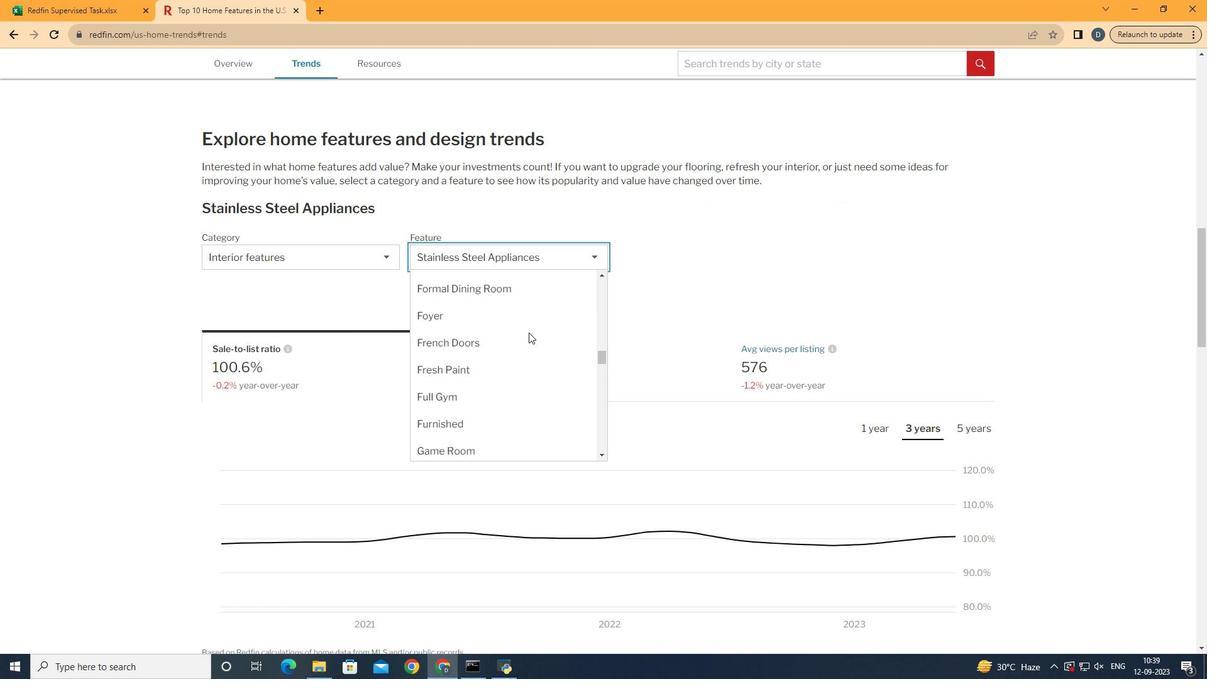 
Action: Mouse scrolled (535, 339) with delta (0, 0)
Screenshot: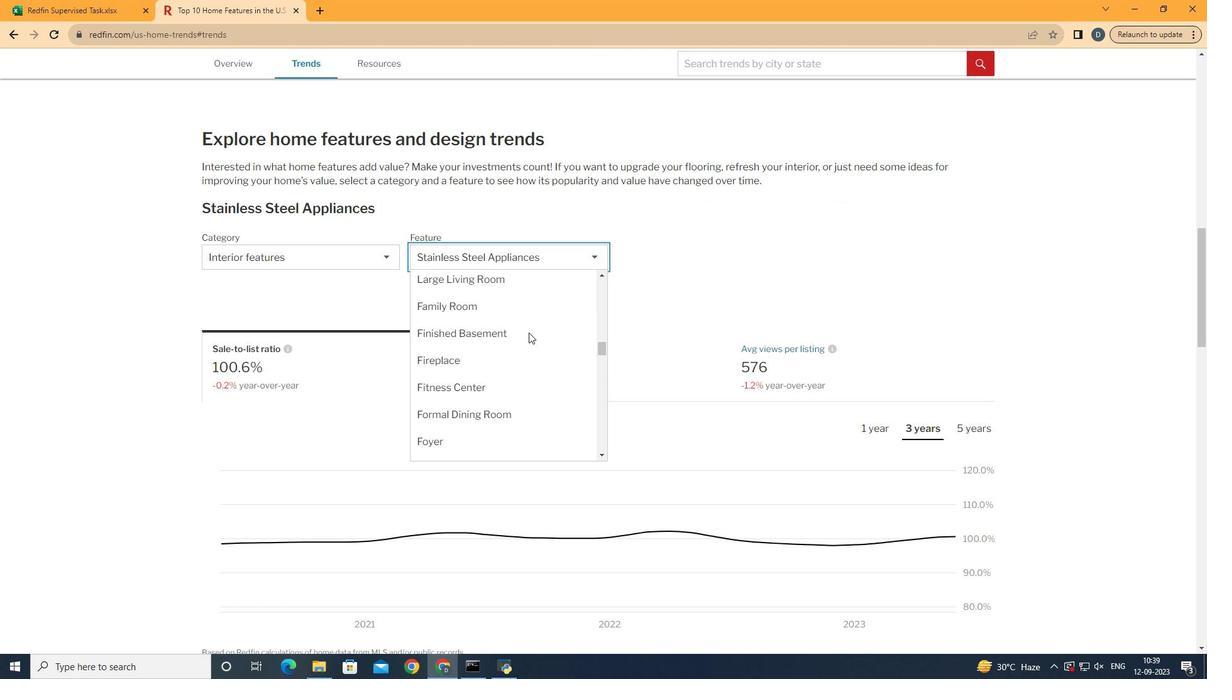 
Action: Mouse moved to (535, 338)
Screenshot: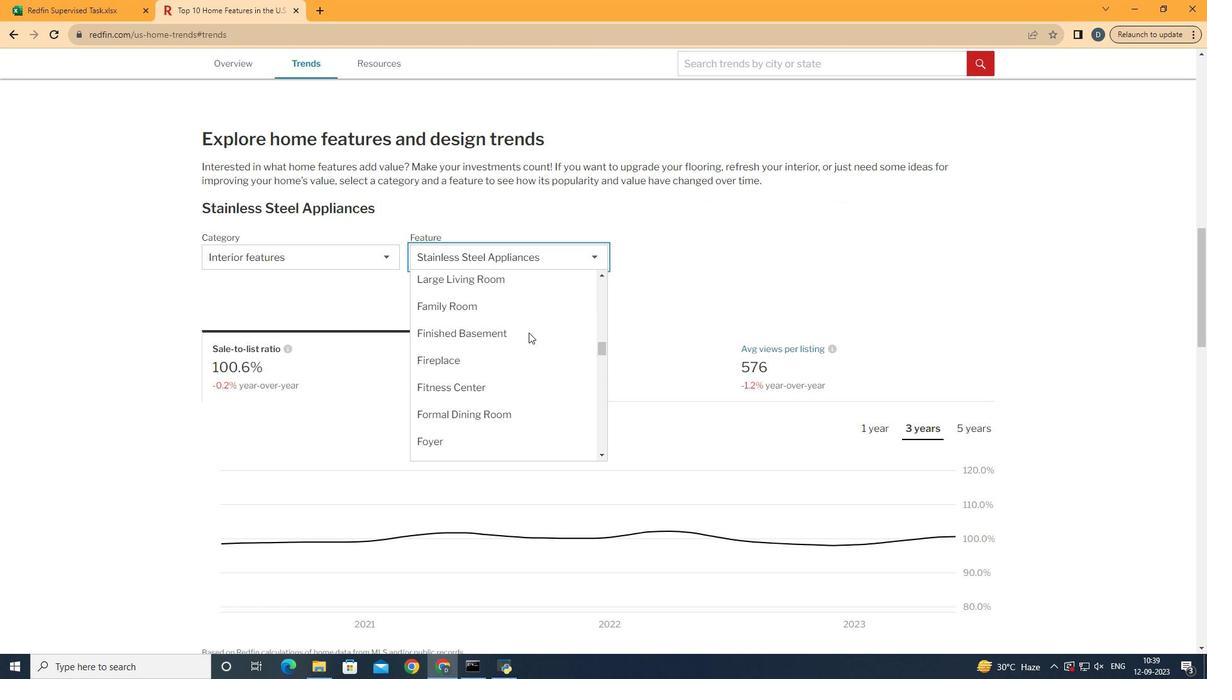 
Action: Mouse scrolled (535, 339) with delta (0, 0)
Screenshot: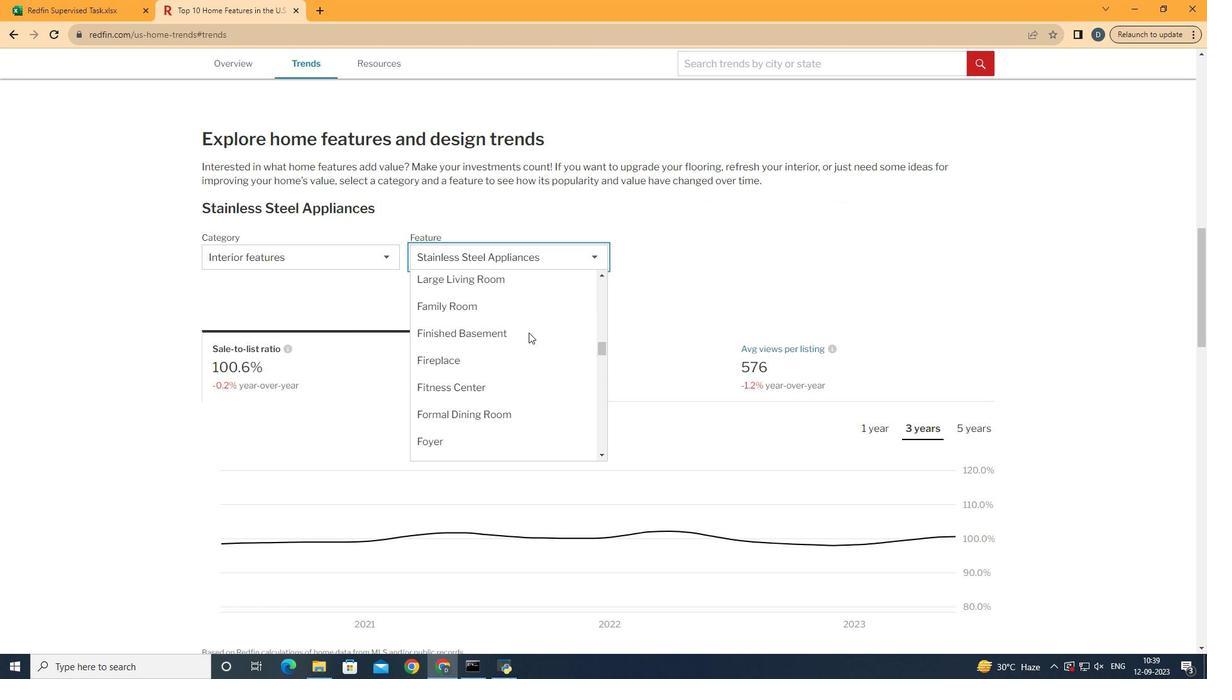 
Action: Mouse scrolled (535, 338) with delta (0, 0)
Screenshot: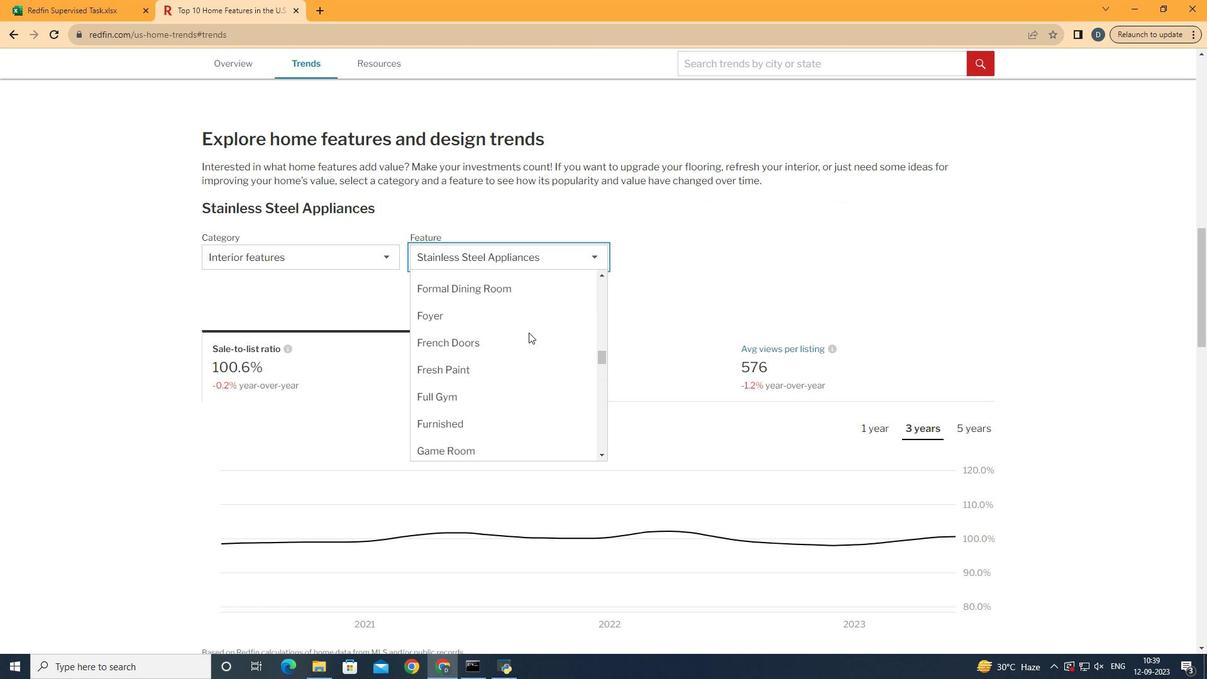 
Action: Mouse scrolled (535, 338) with delta (0, 0)
Screenshot: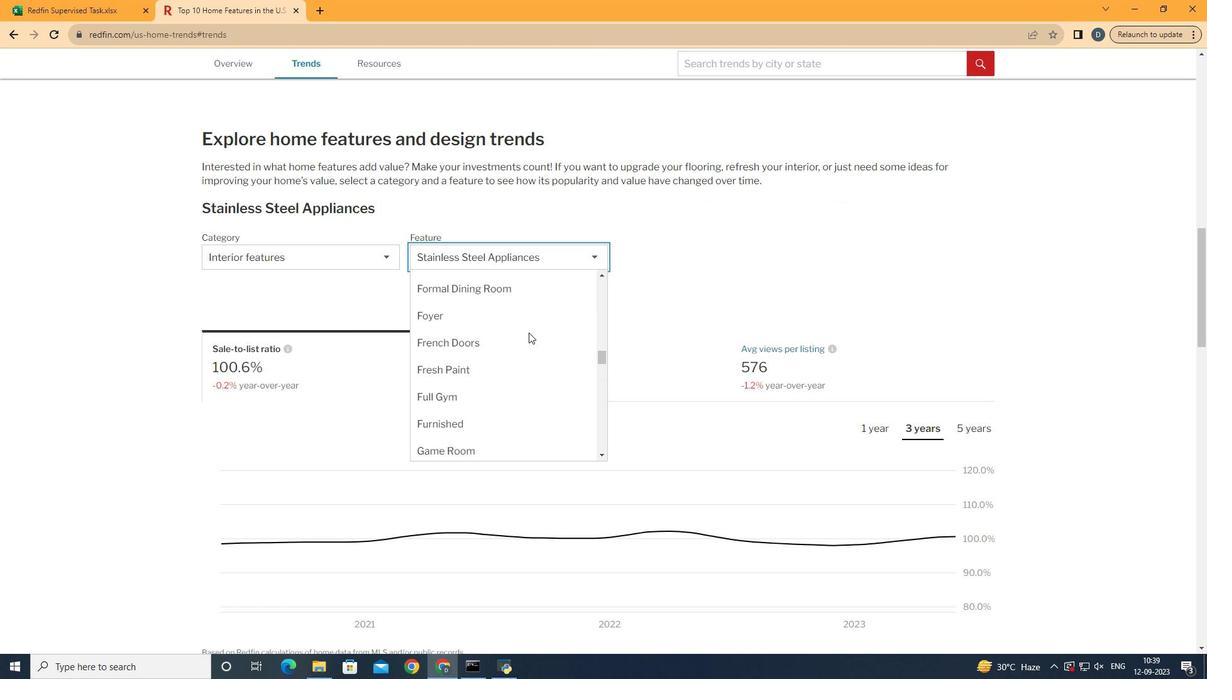 
Action: Mouse moved to (530, 318)
Screenshot: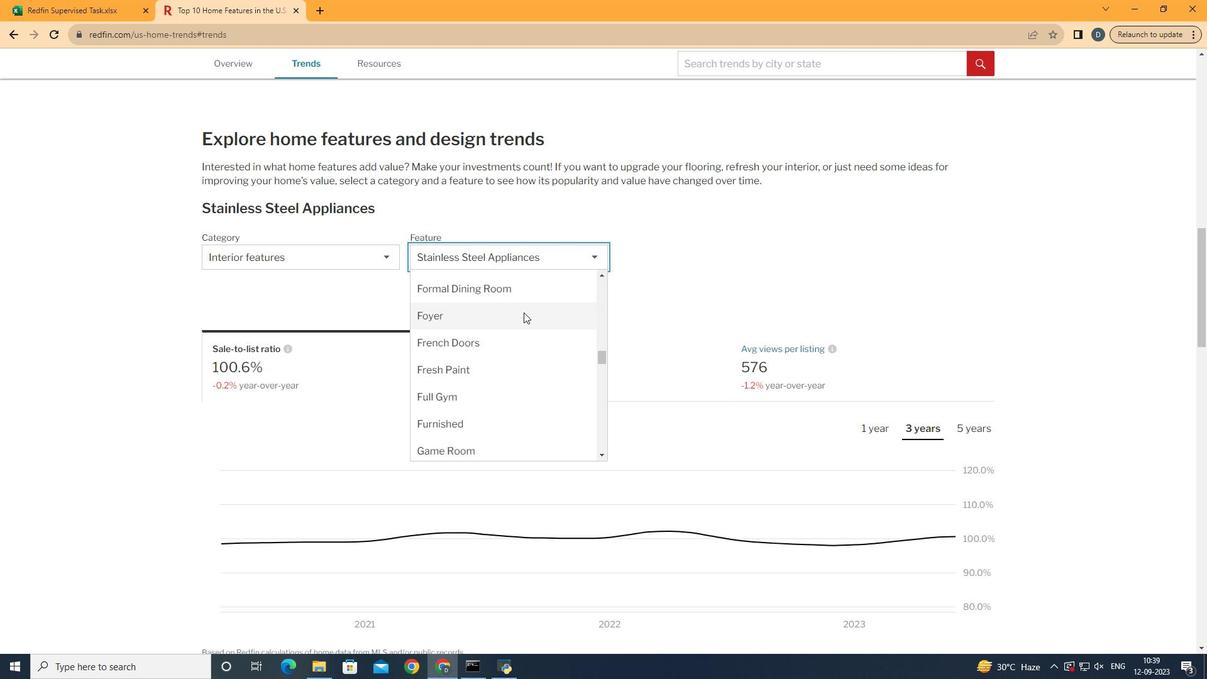 
Action: Mouse pressed left at (530, 318)
Screenshot: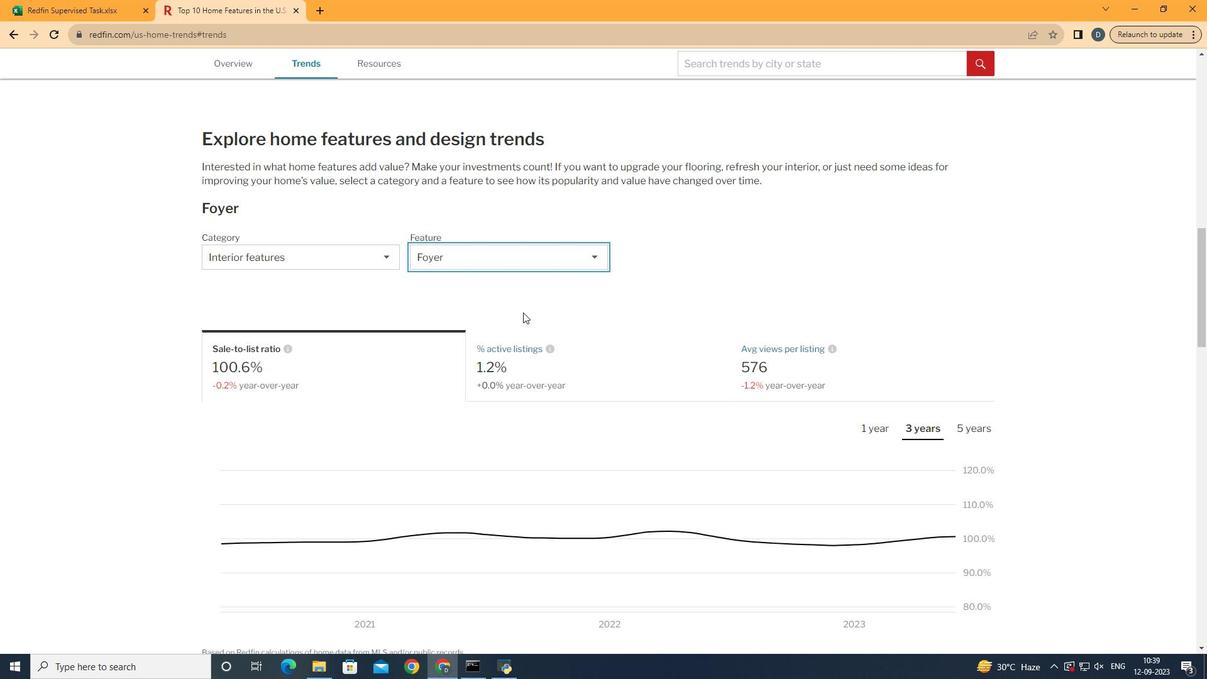 
Action: Mouse moved to (750, 256)
Screenshot: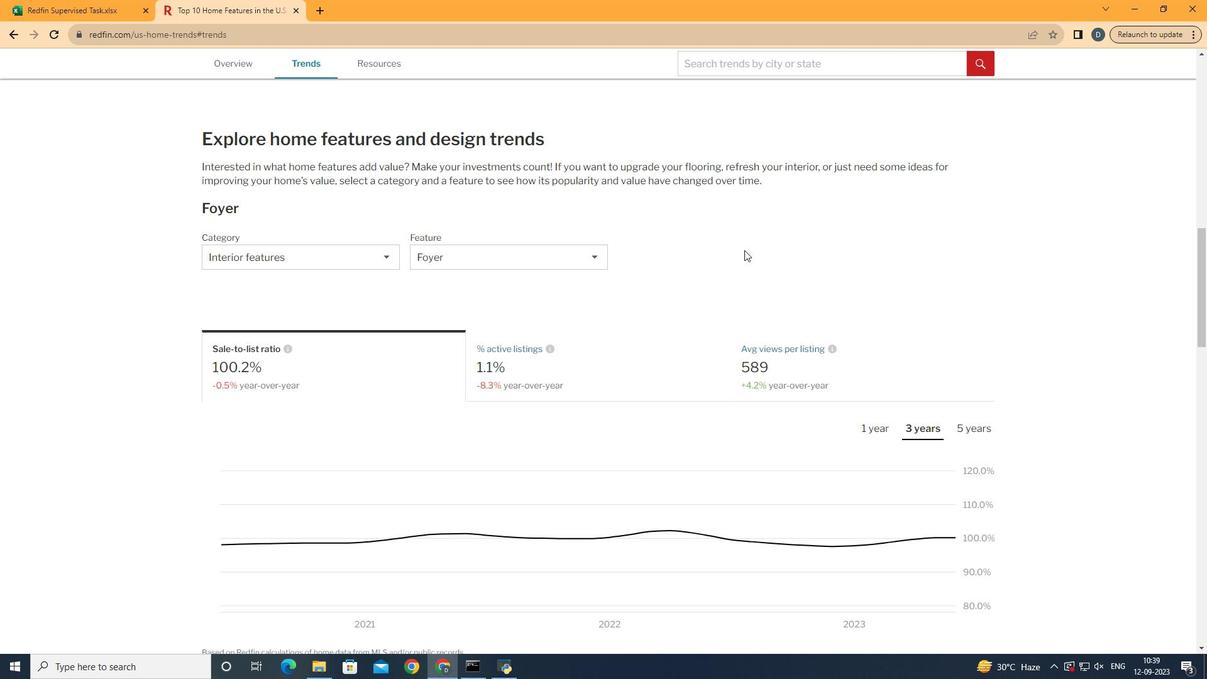 
Action: Mouse pressed left at (750, 256)
Screenshot: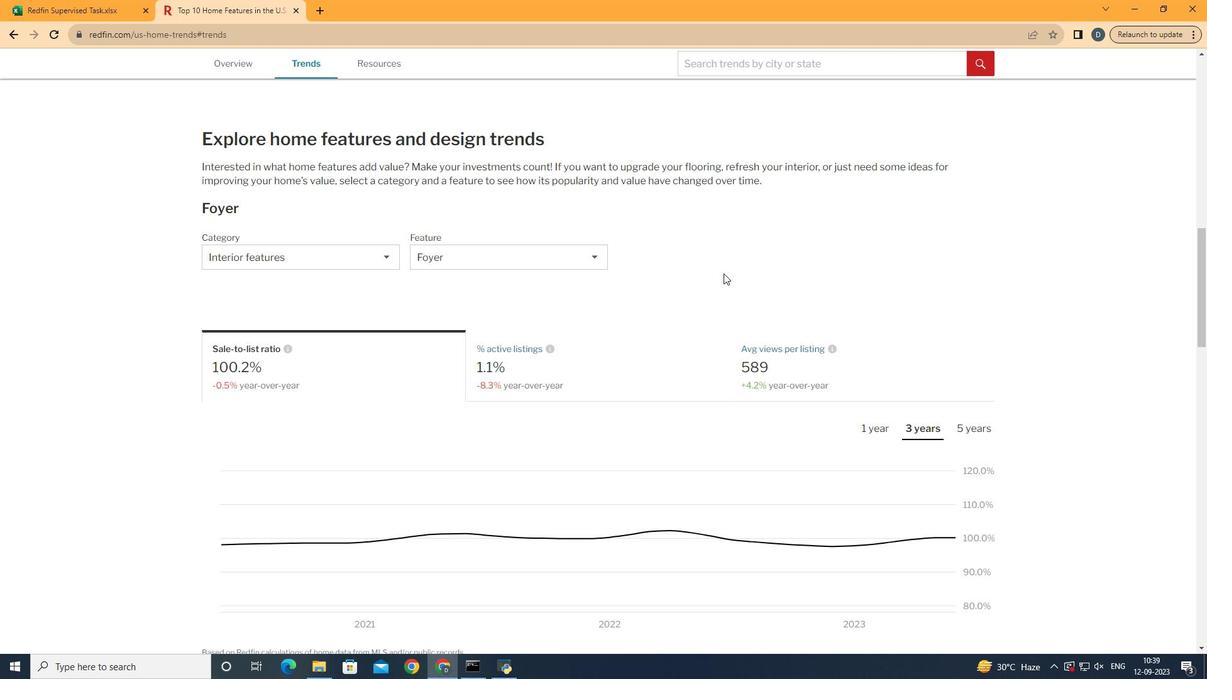 
Action: Mouse moved to (726, 284)
Screenshot: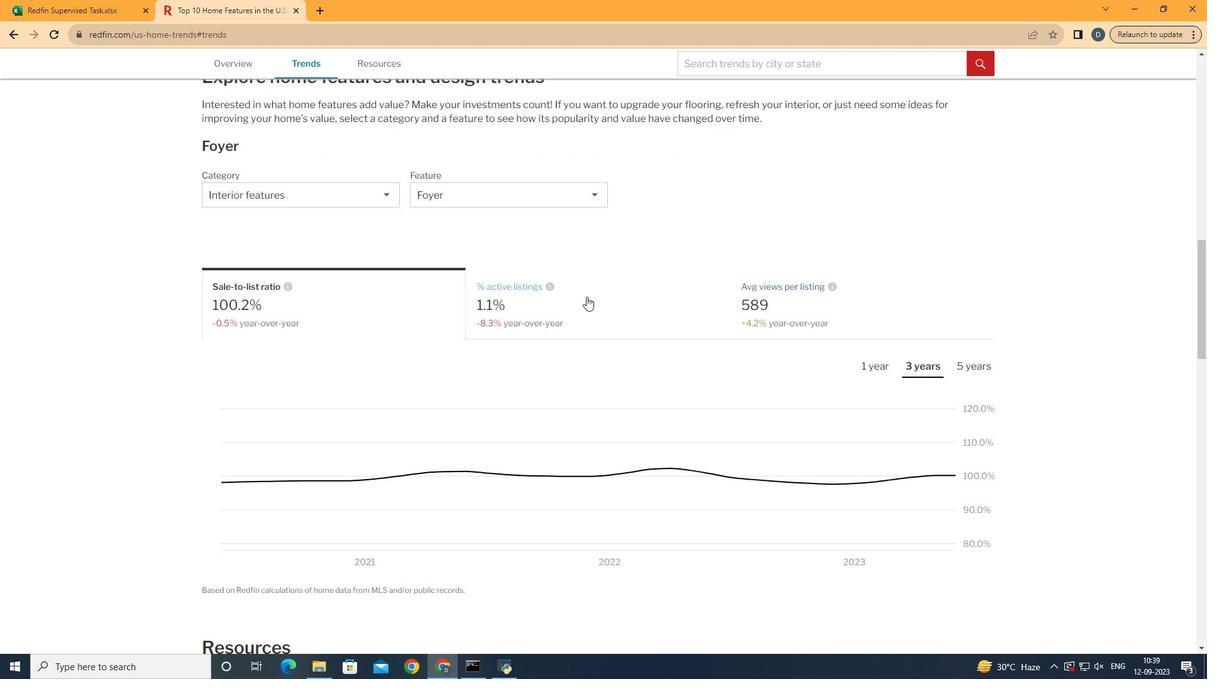 
Action: Mouse scrolled (726, 283) with delta (0, 0)
Screenshot: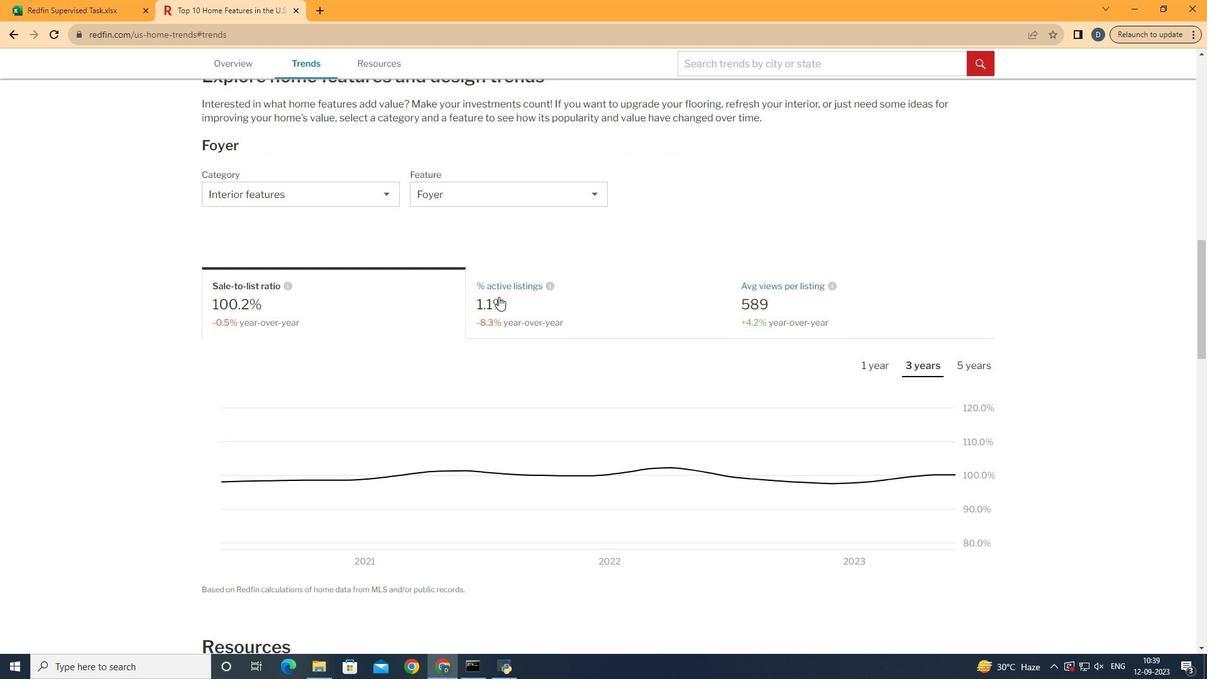 
Action: Mouse moved to (389, 291)
Screenshot: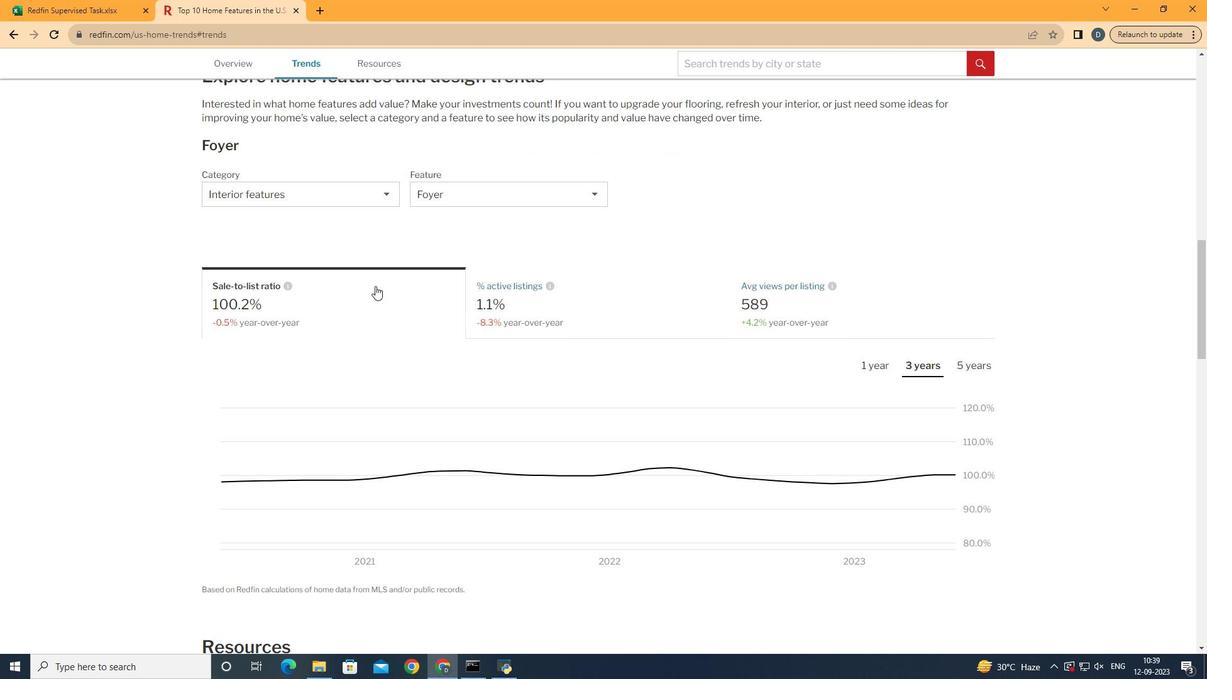 
Action: Mouse pressed left at (389, 291)
Screenshot: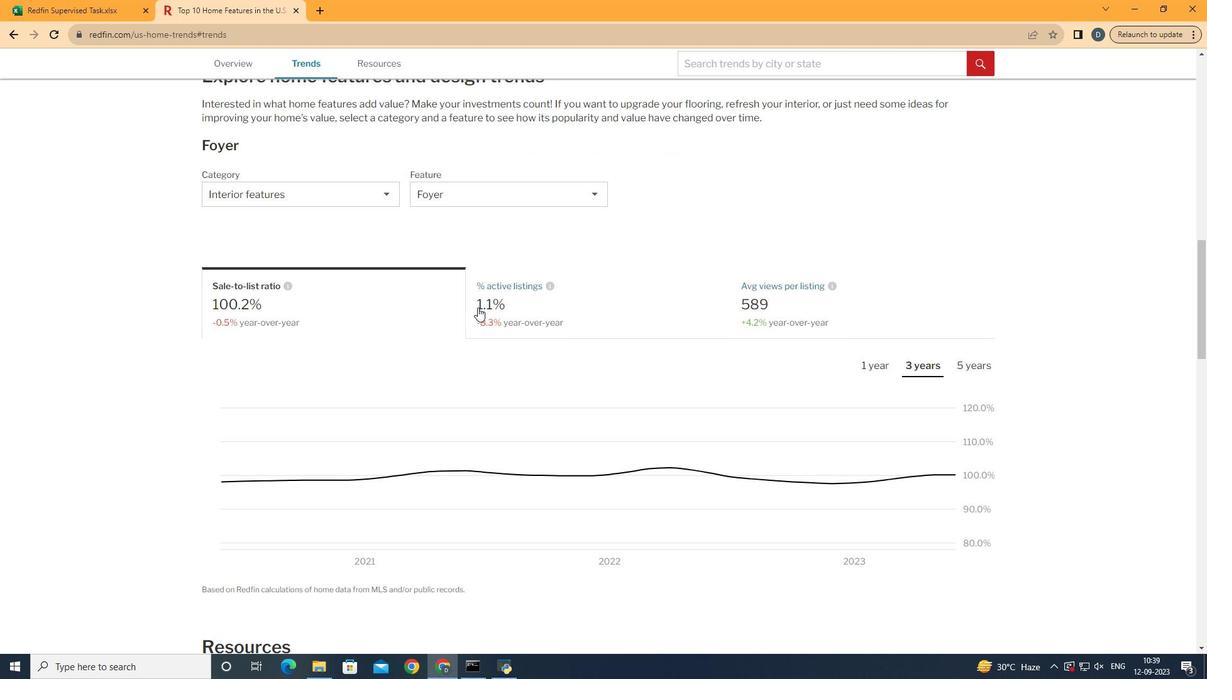 
Action: Mouse moved to (928, 368)
Screenshot: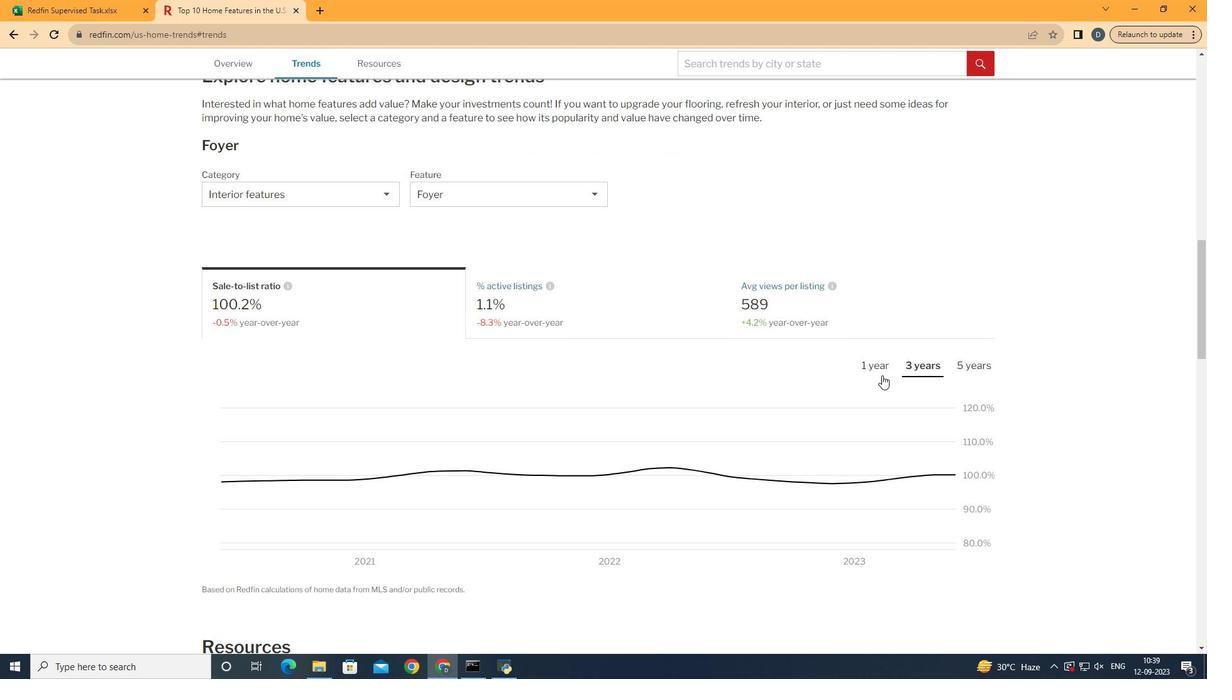 
Action: Mouse pressed left at (928, 368)
Screenshot: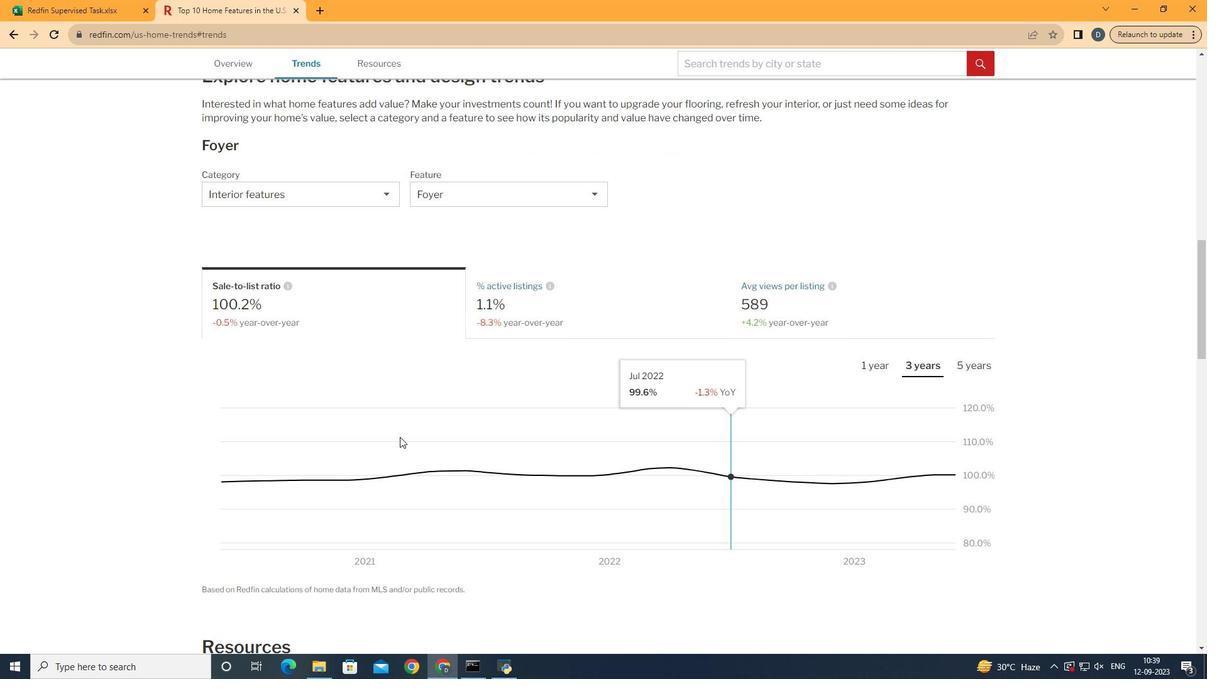 
Action: Mouse moved to (981, 487)
Screenshot: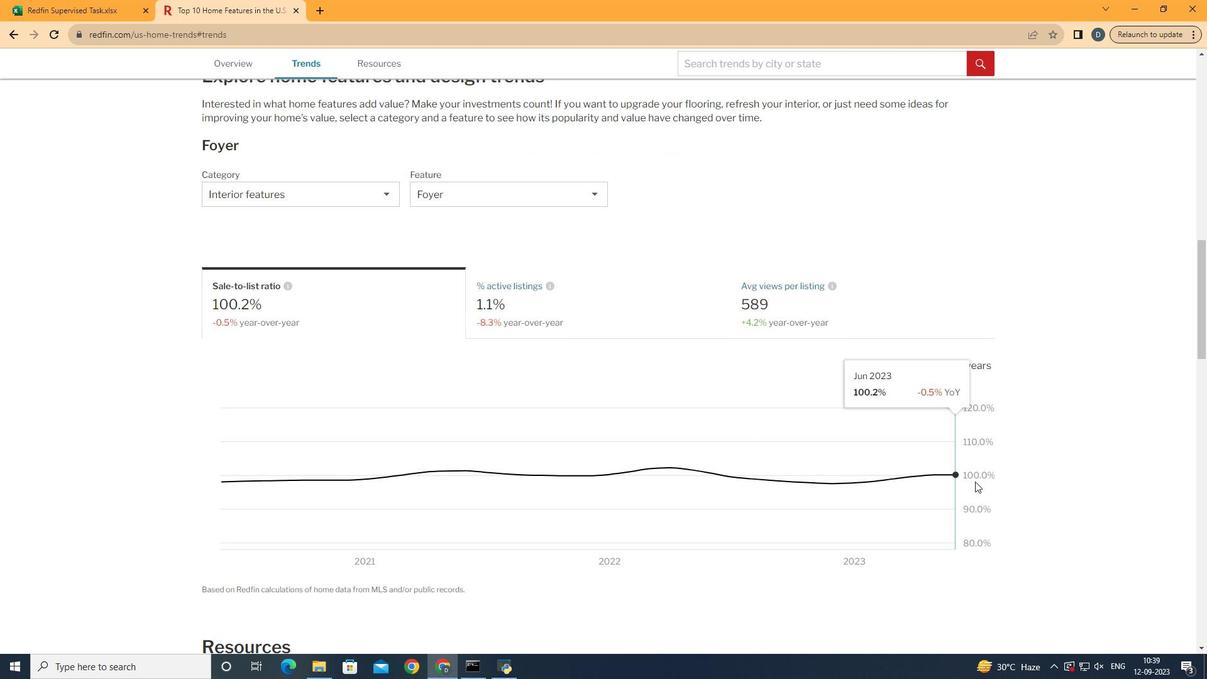 
